 Task: Create a due date automation trigger when advanced on, on the tuesday before a card is due add checklist with an incomplete checklists at 11:00 AM.
Action: Mouse moved to (1089, 339)
Screenshot: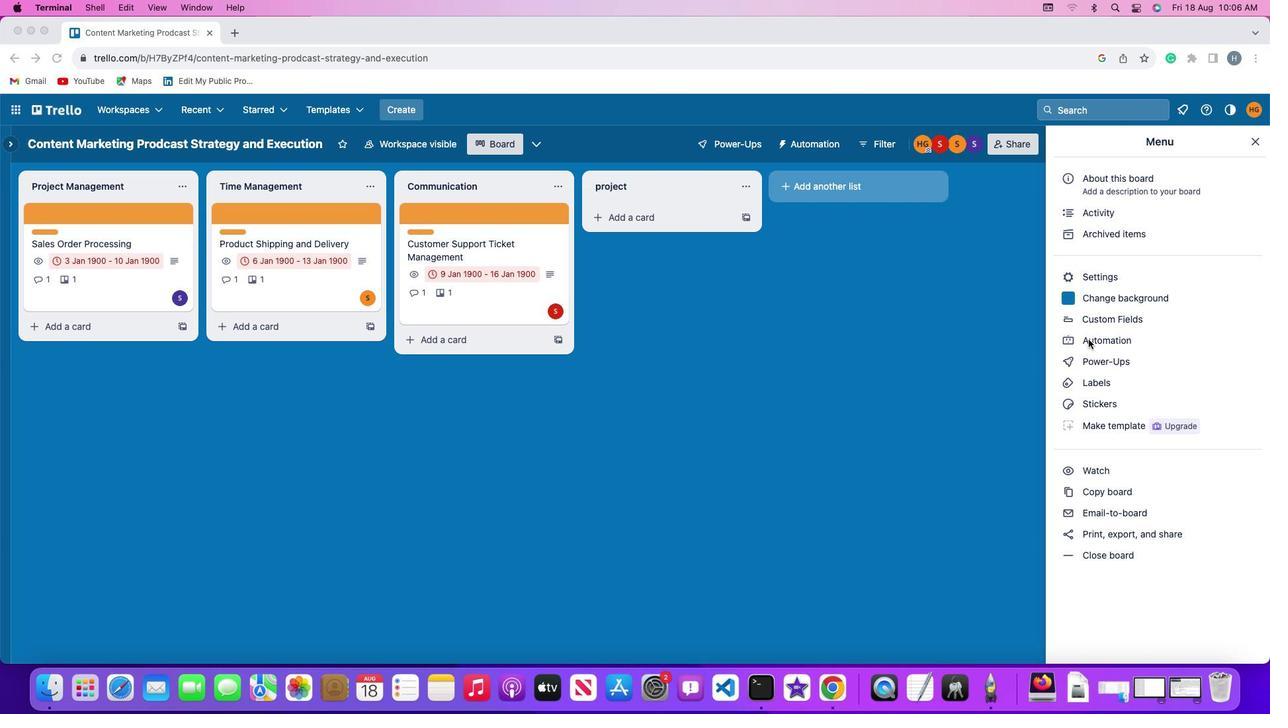 
Action: Mouse pressed left at (1089, 339)
Screenshot: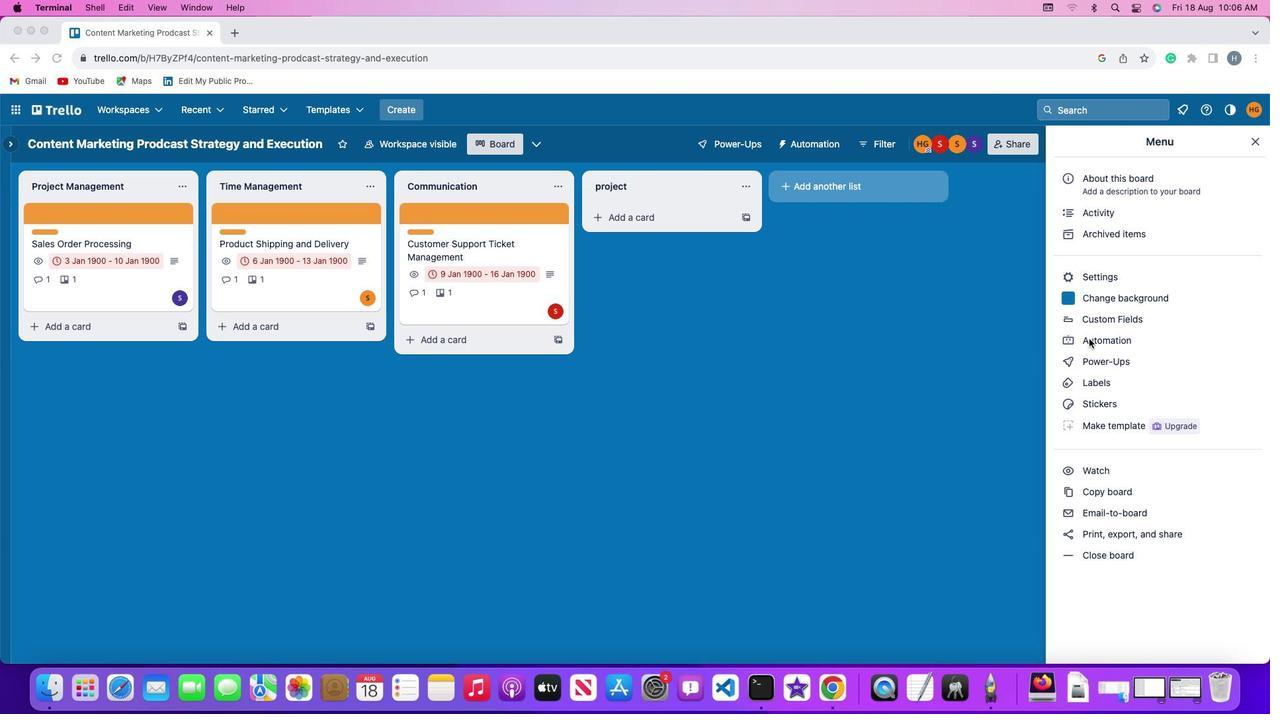 
Action: Mouse pressed left at (1089, 339)
Screenshot: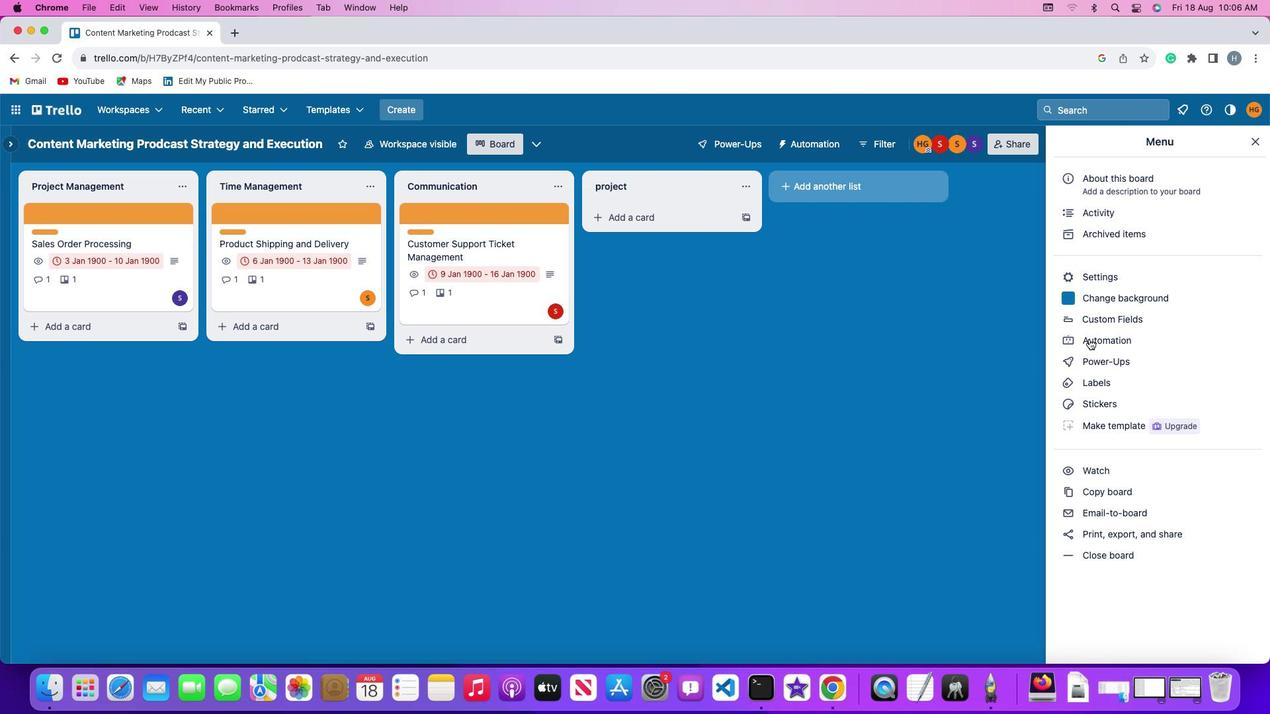 
Action: Mouse moved to (74, 315)
Screenshot: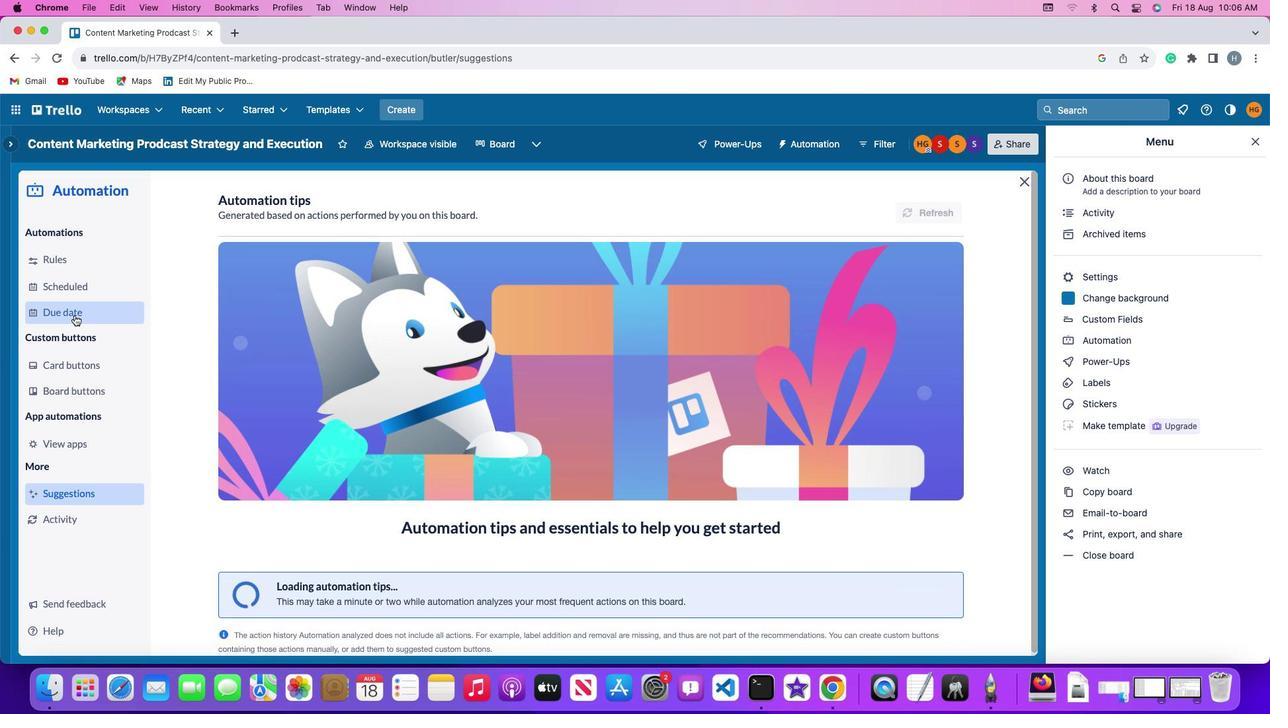 
Action: Mouse pressed left at (74, 315)
Screenshot: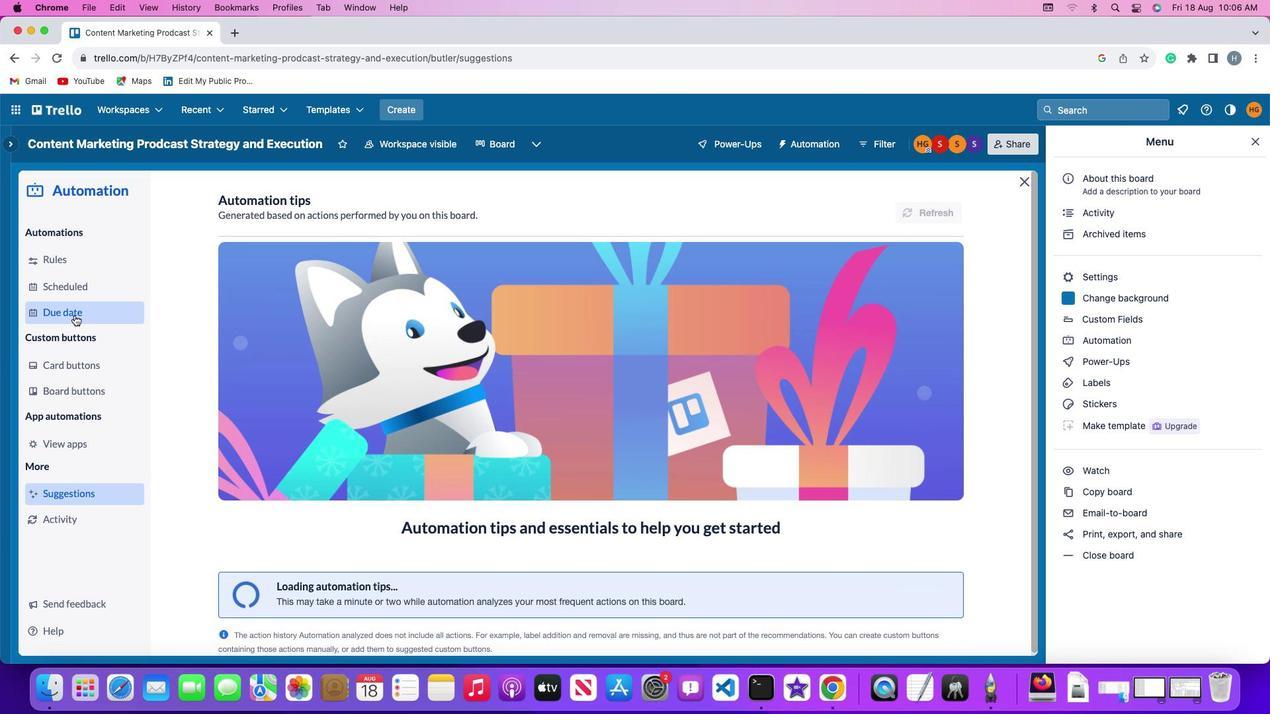
Action: Mouse moved to (882, 201)
Screenshot: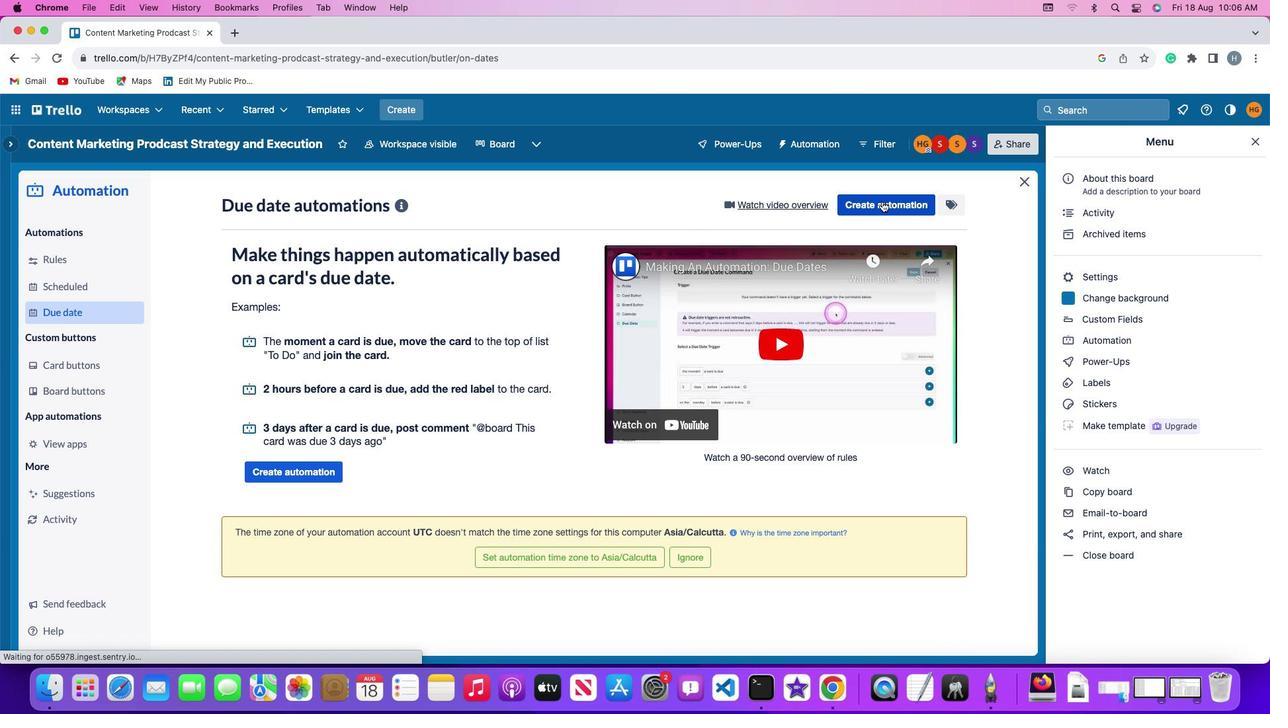
Action: Mouse pressed left at (882, 201)
Screenshot: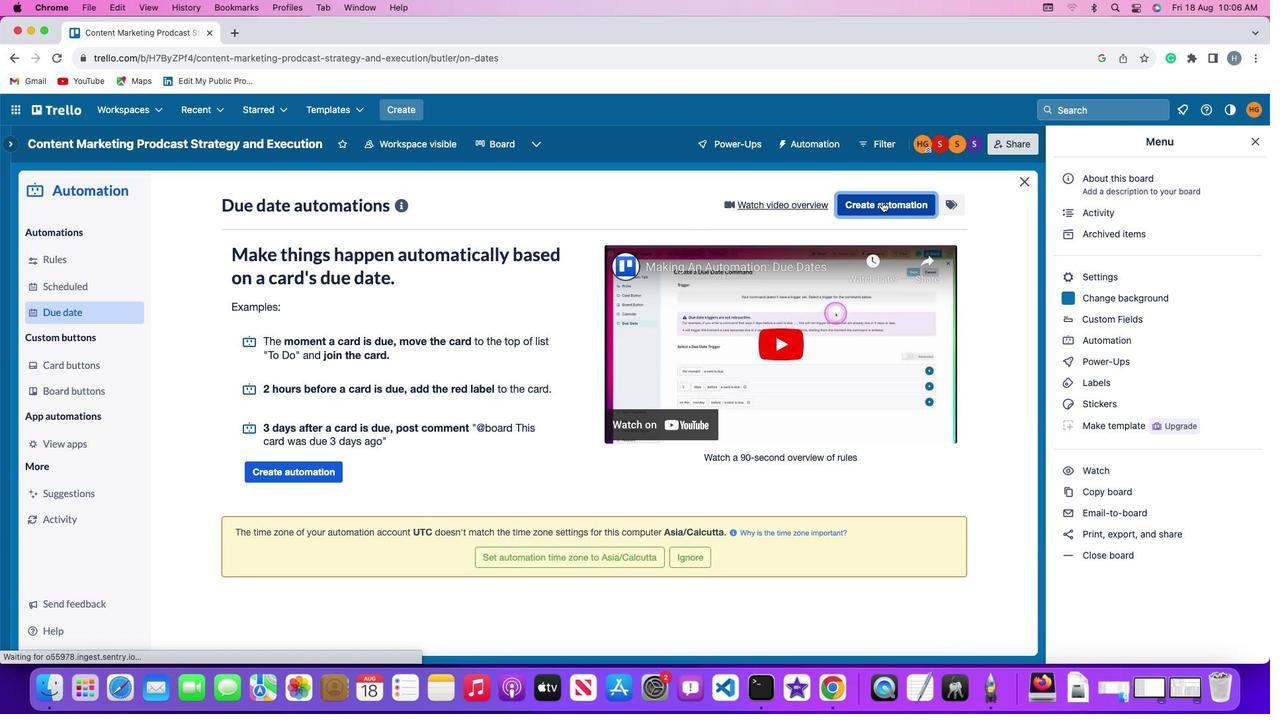 
Action: Mouse moved to (287, 331)
Screenshot: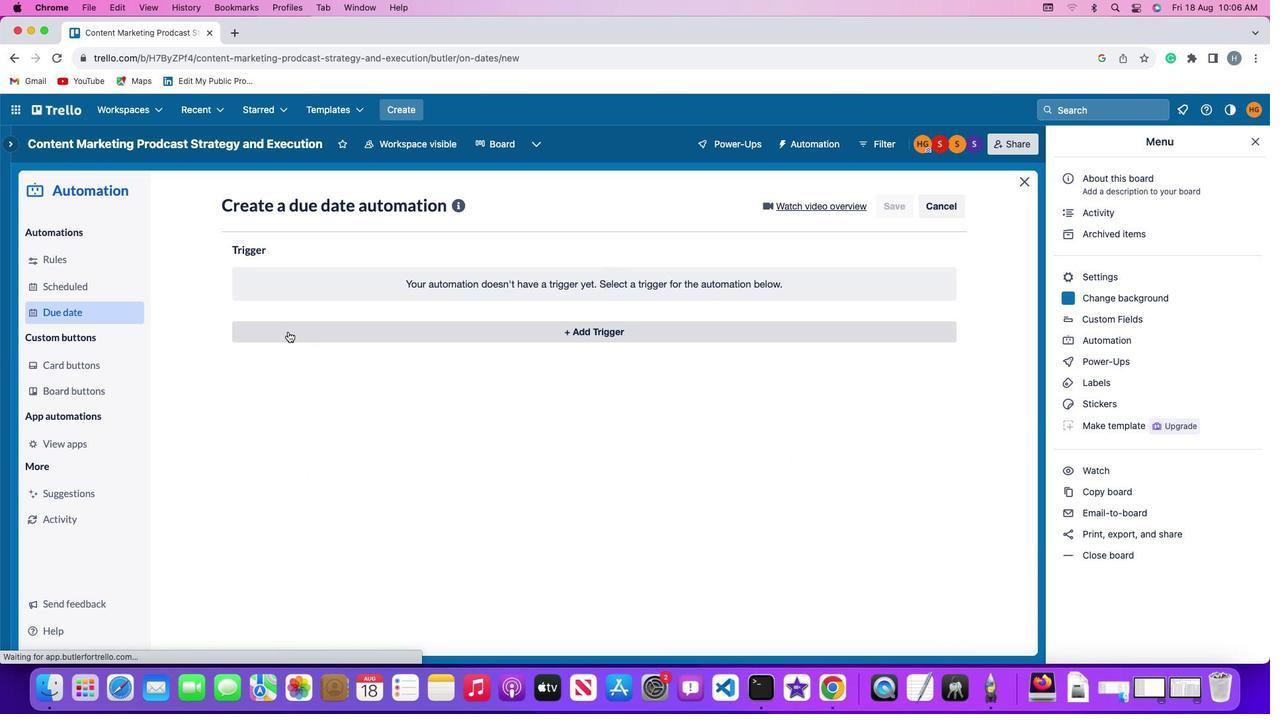 
Action: Mouse pressed left at (287, 331)
Screenshot: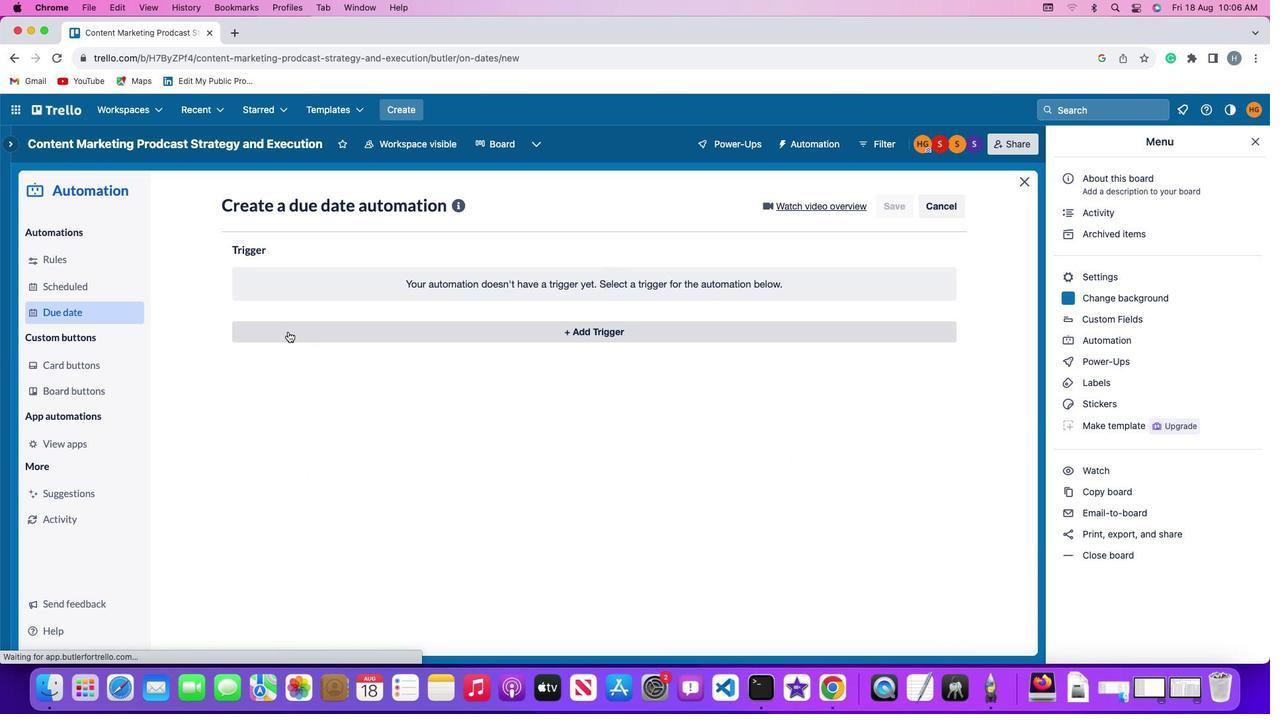 
Action: Mouse moved to (282, 569)
Screenshot: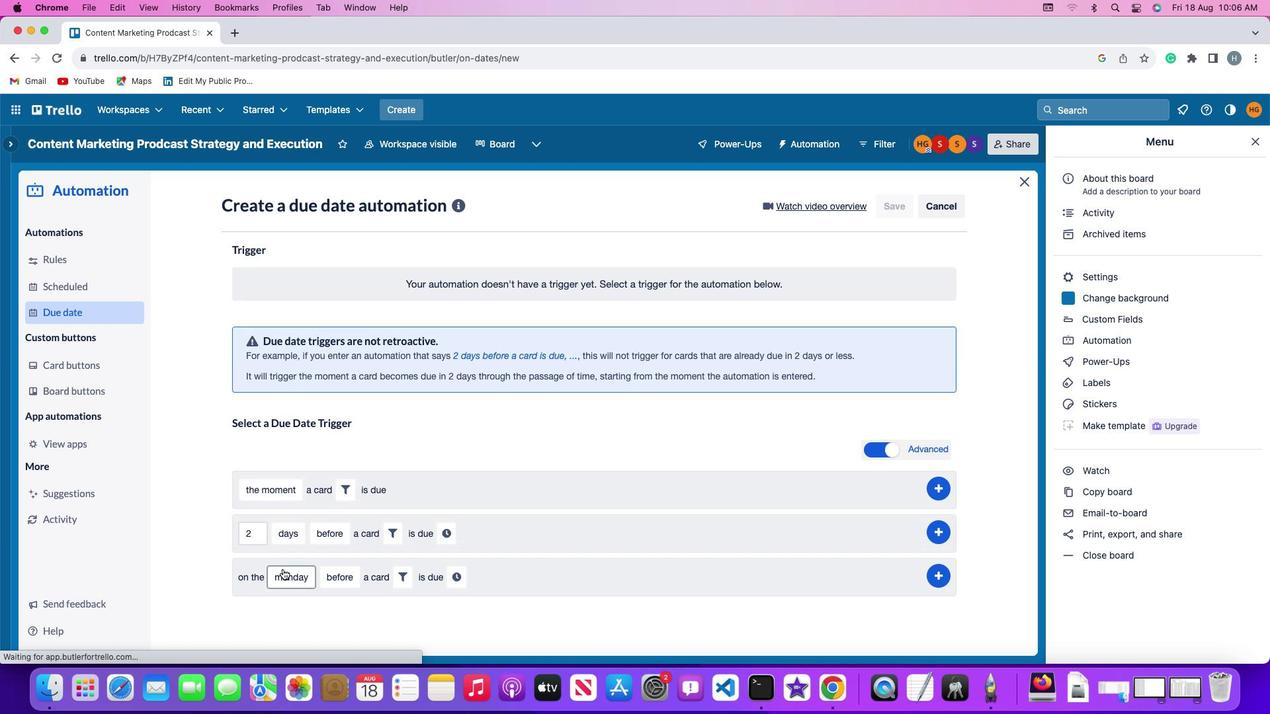 
Action: Mouse pressed left at (282, 569)
Screenshot: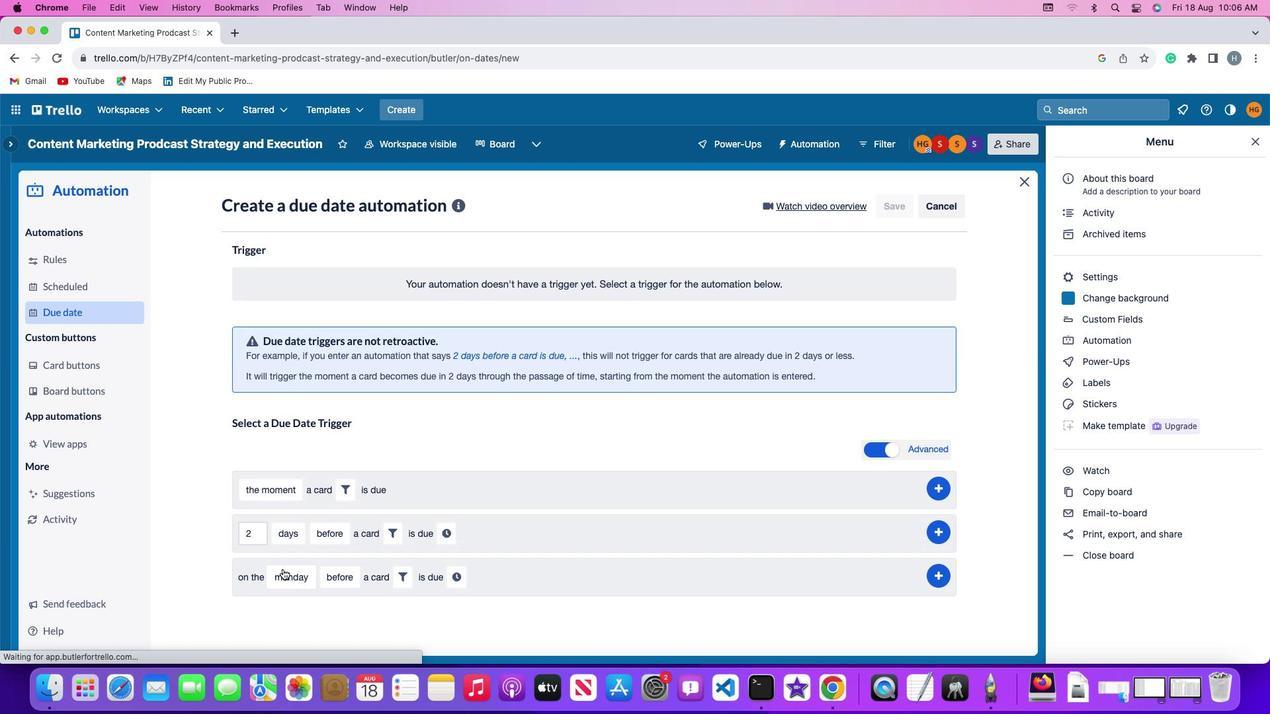 
Action: Mouse moved to (307, 416)
Screenshot: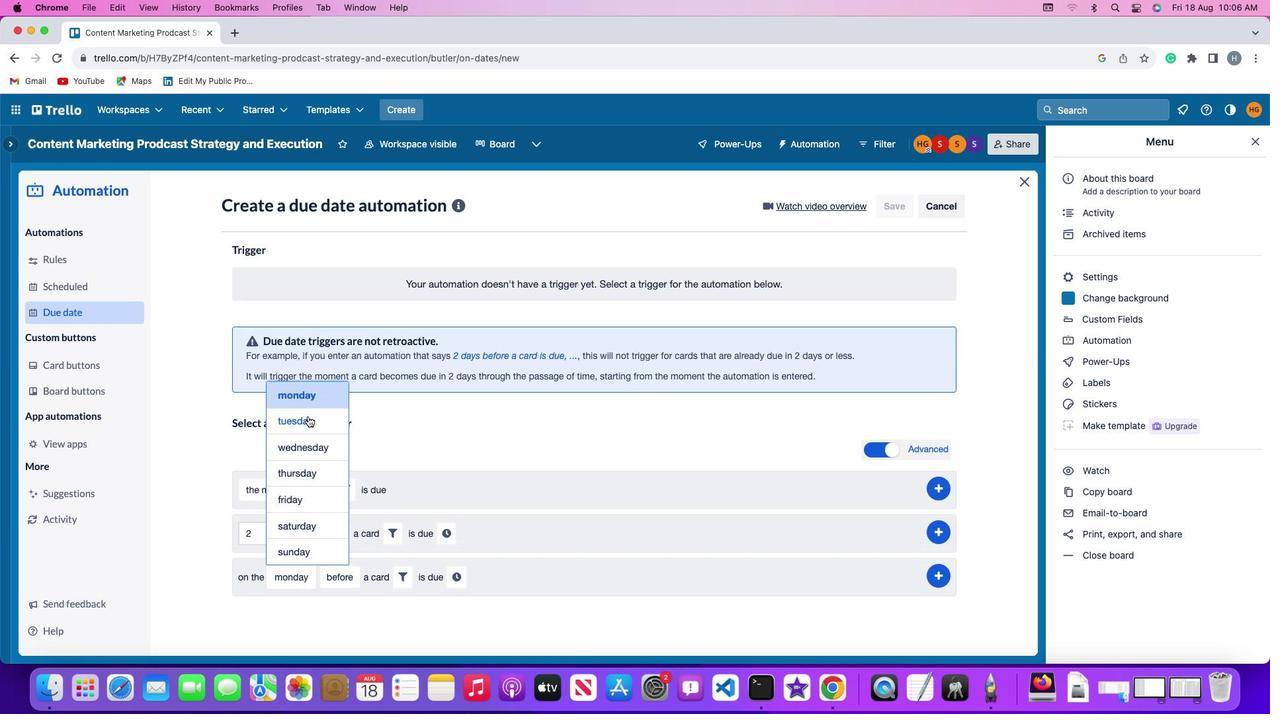 
Action: Mouse pressed left at (307, 416)
Screenshot: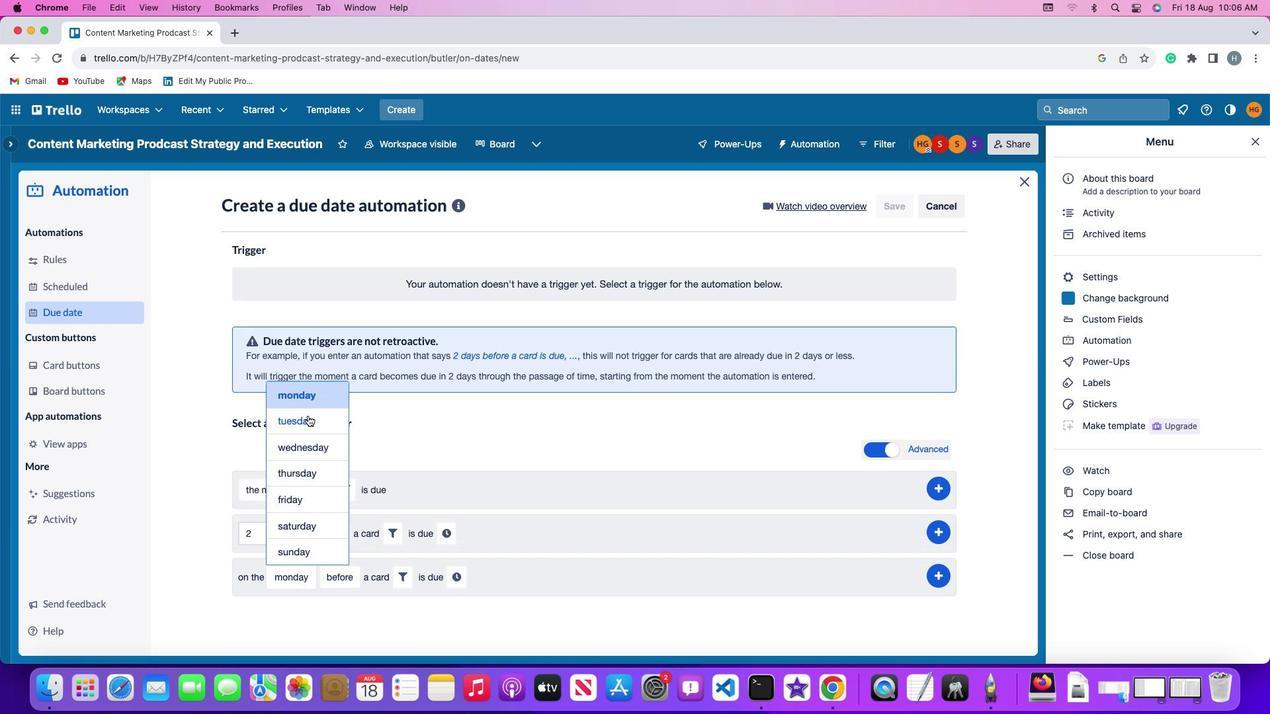 
Action: Mouse moved to (333, 579)
Screenshot: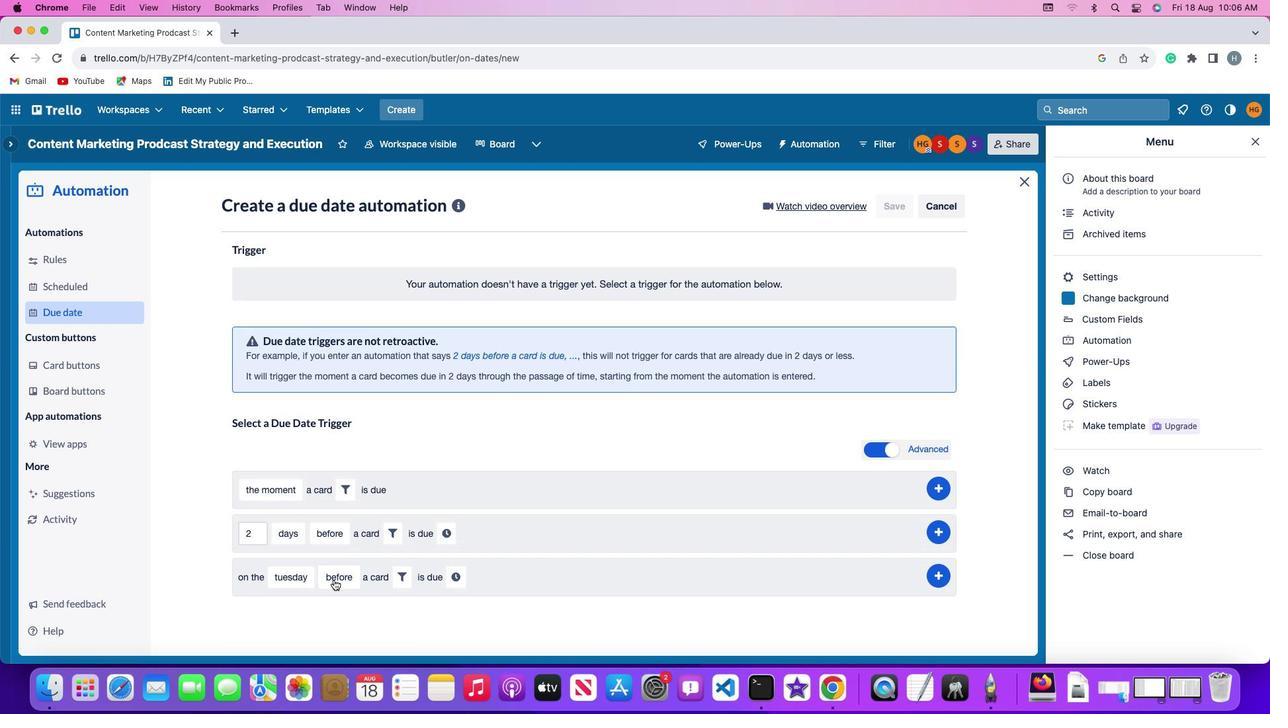 
Action: Mouse pressed left at (333, 579)
Screenshot: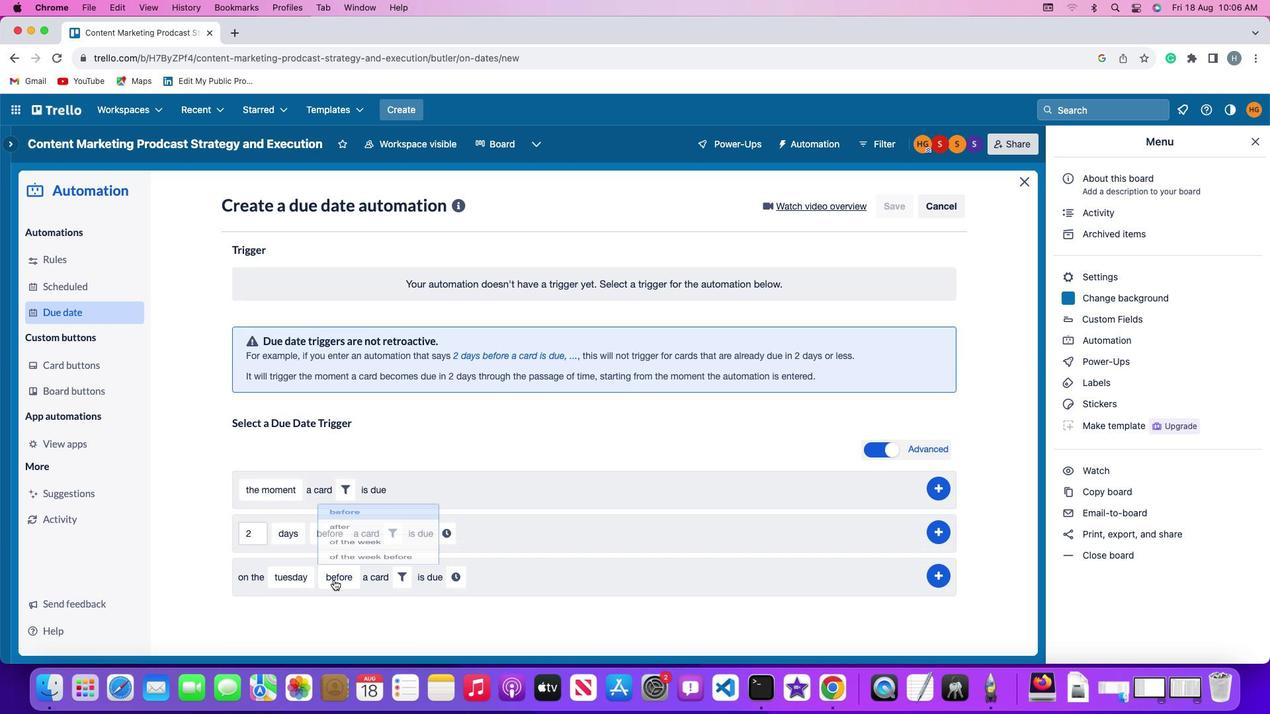 
Action: Mouse moved to (360, 473)
Screenshot: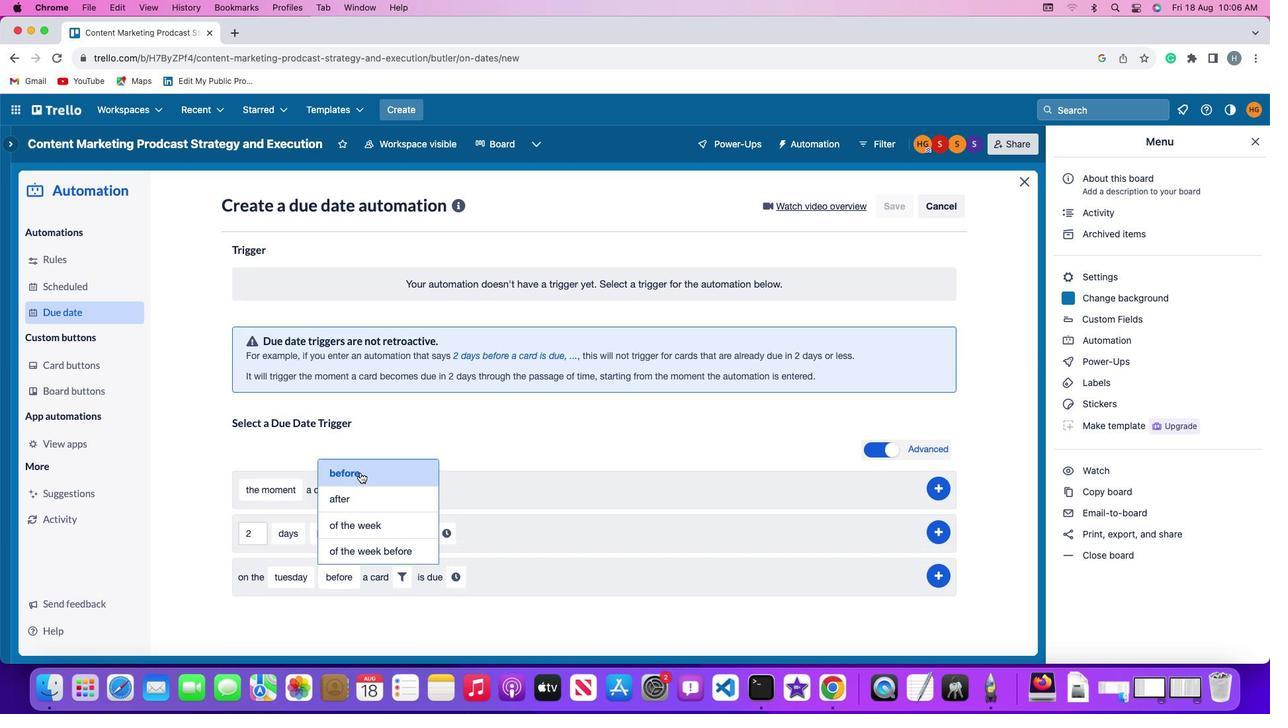 
Action: Mouse pressed left at (360, 473)
Screenshot: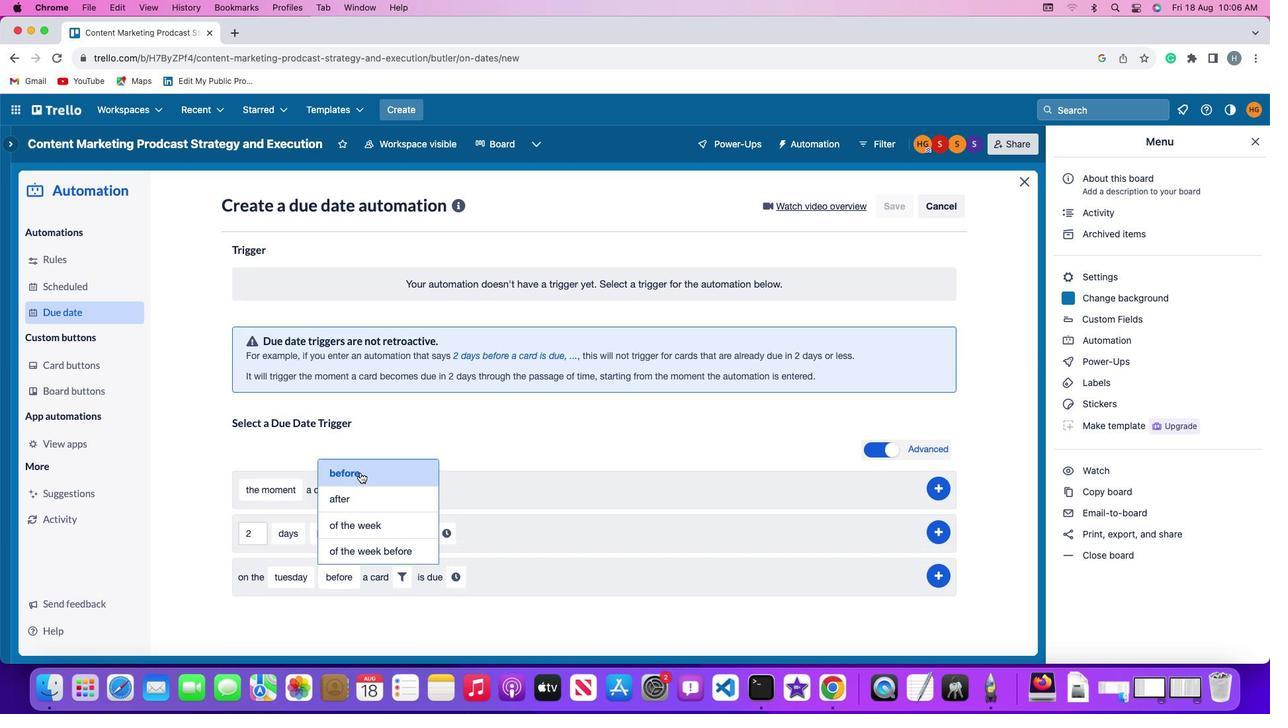 
Action: Mouse moved to (401, 571)
Screenshot: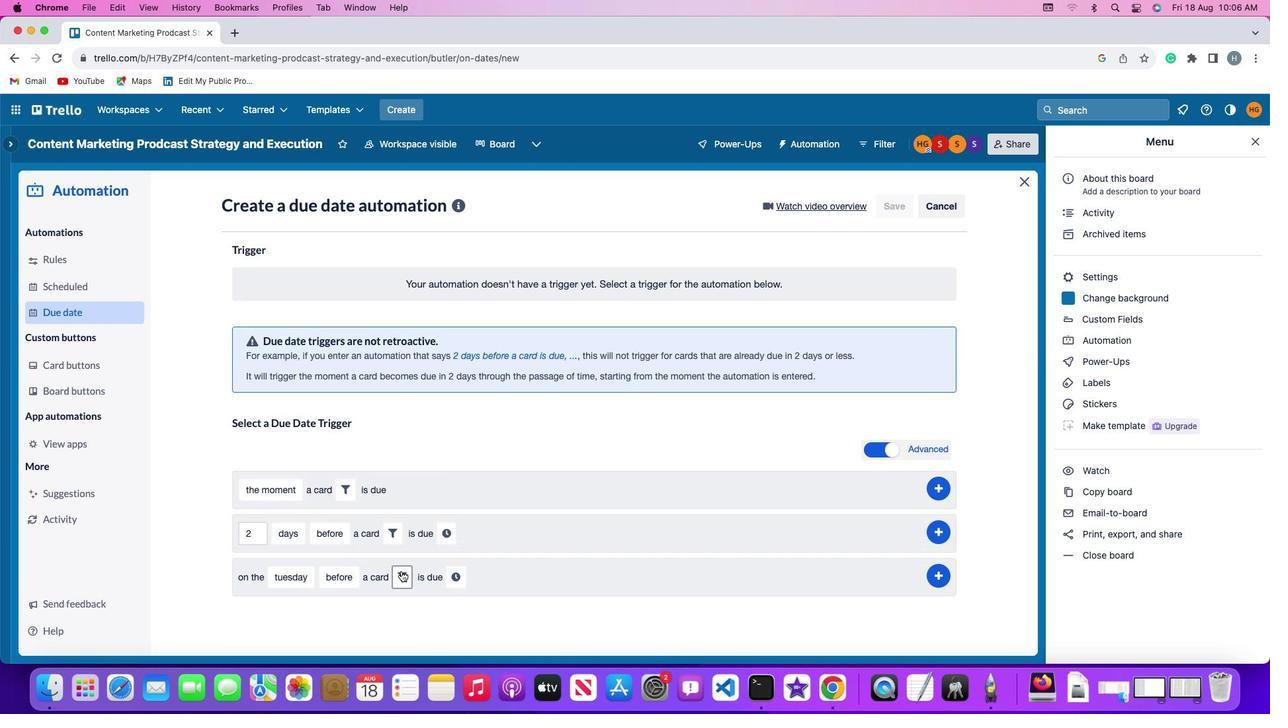 
Action: Mouse pressed left at (401, 571)
Screenshot: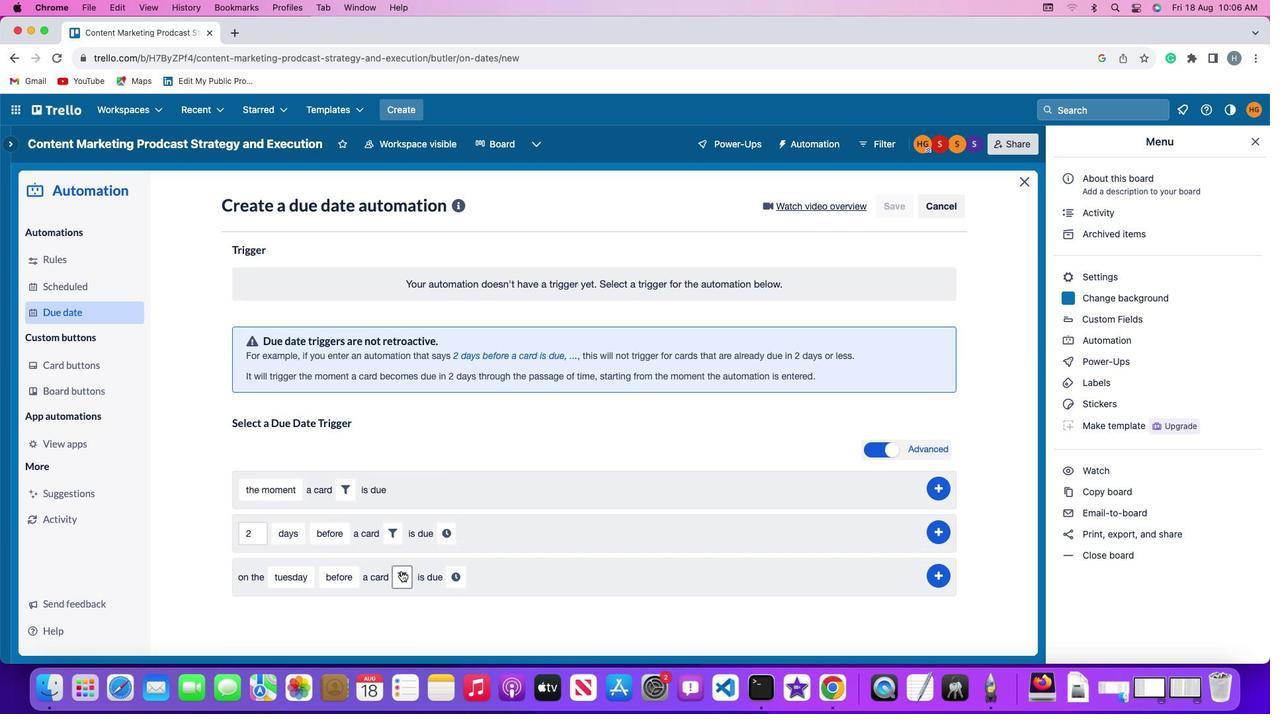 
Action: Mouse moved to (501, 614)
Screenshot: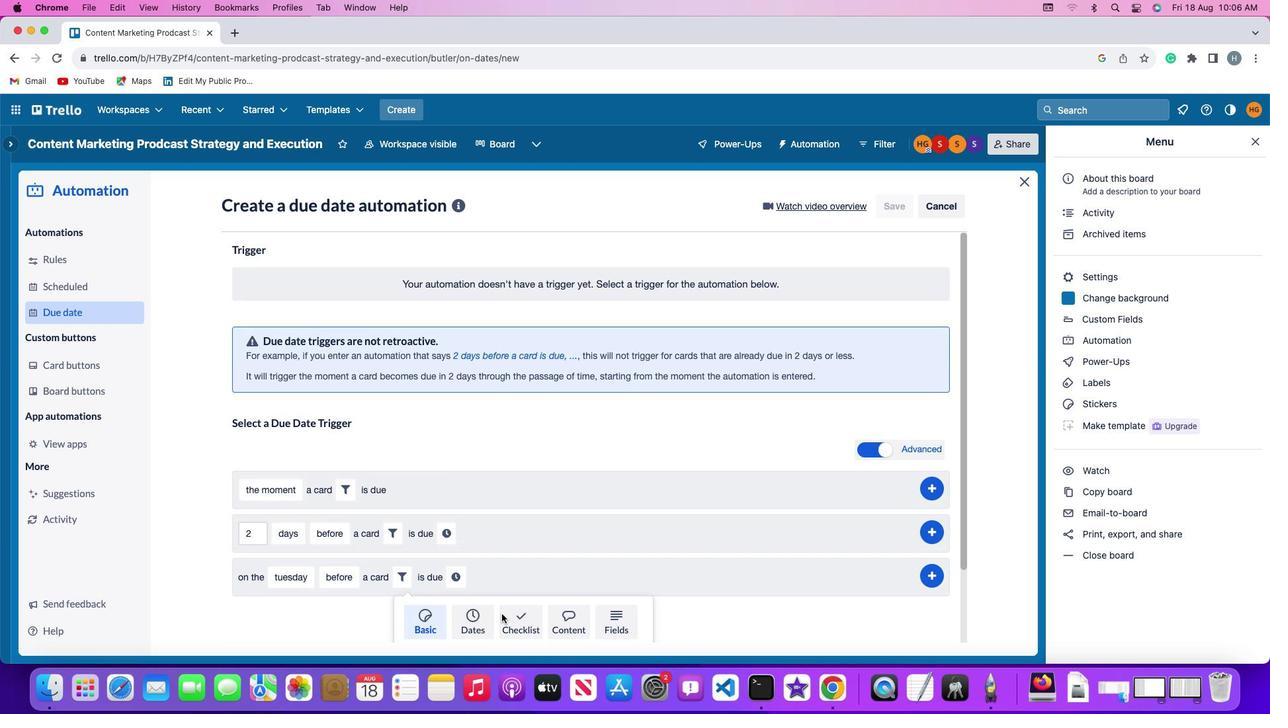 
Action: Mouse pressed left at (501, 614)
Screenshot: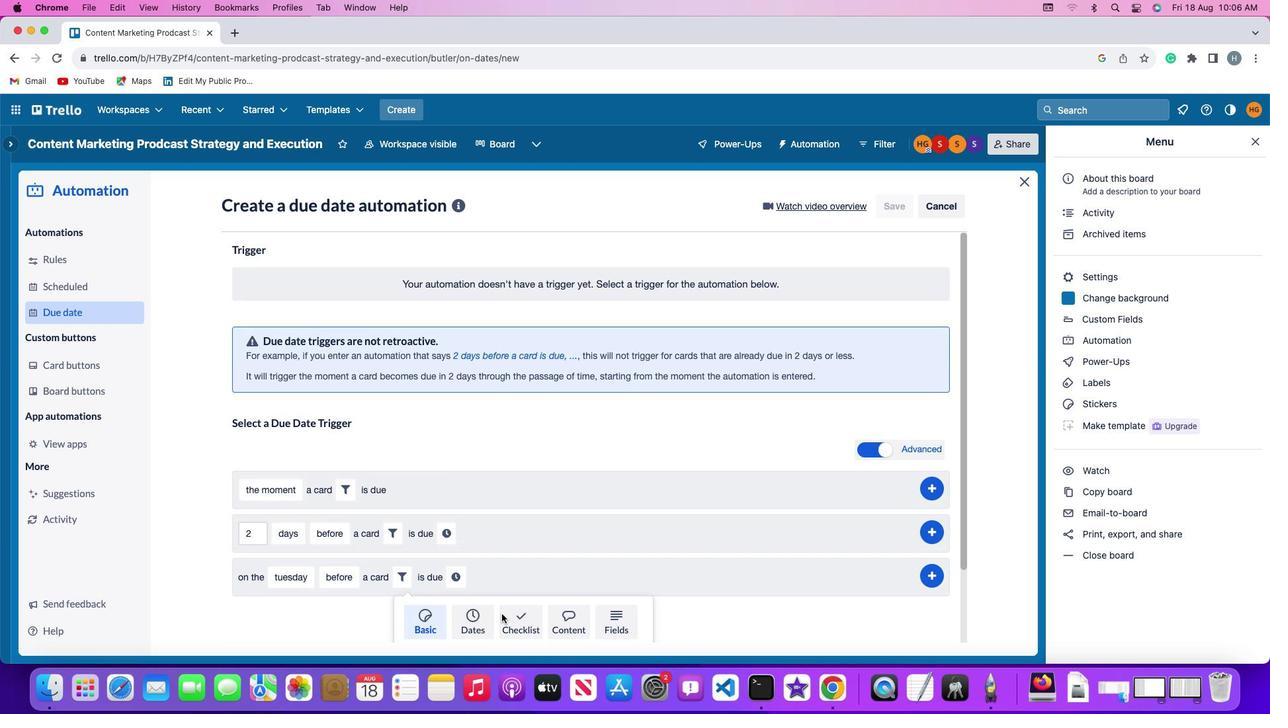 
Action: Mouse moved to (361, 606)
Screenshot: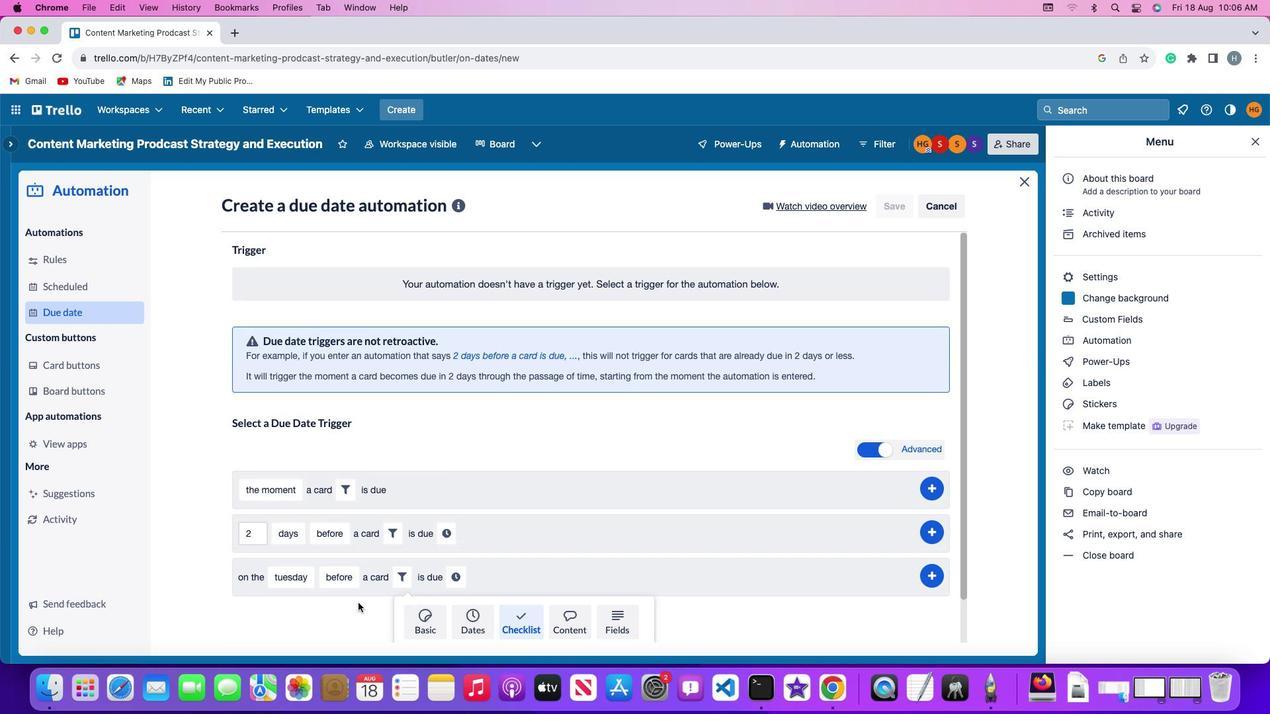 
Action: Mouse scrolled (361, 606) with delta (0, 0)
Screenshot: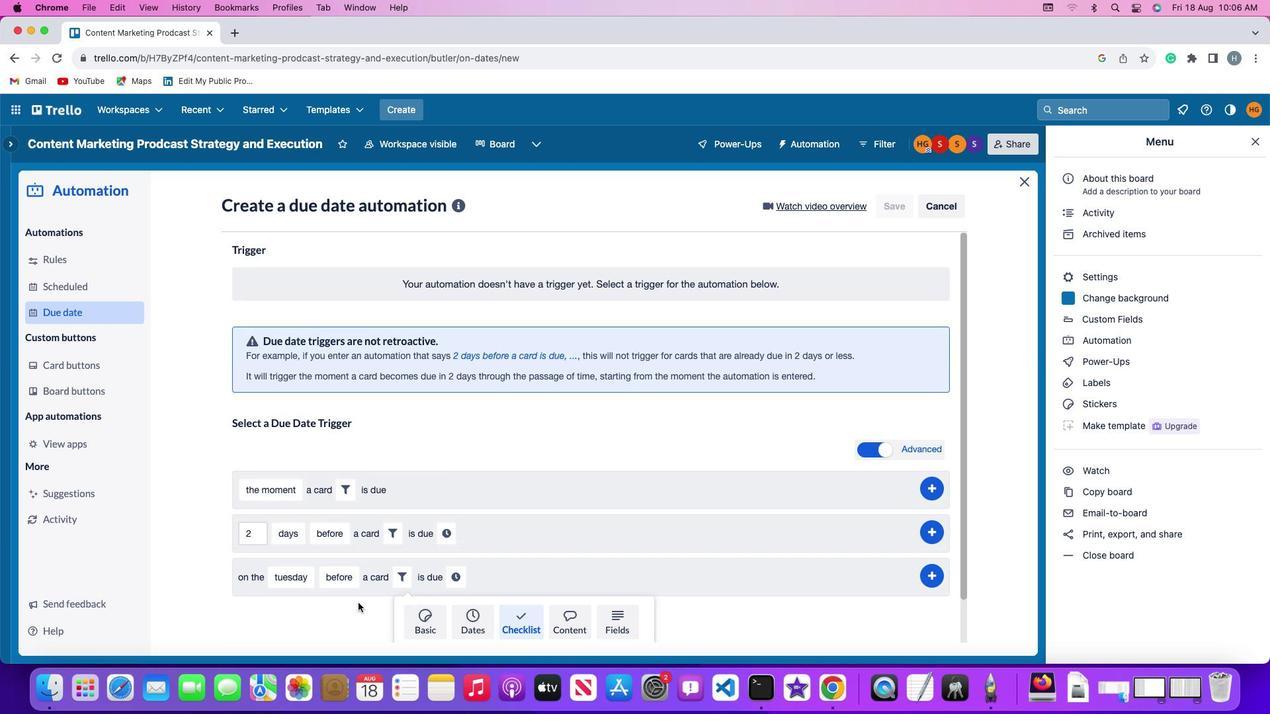 
Action: Mouse moved to (360, 605)
Screenshot: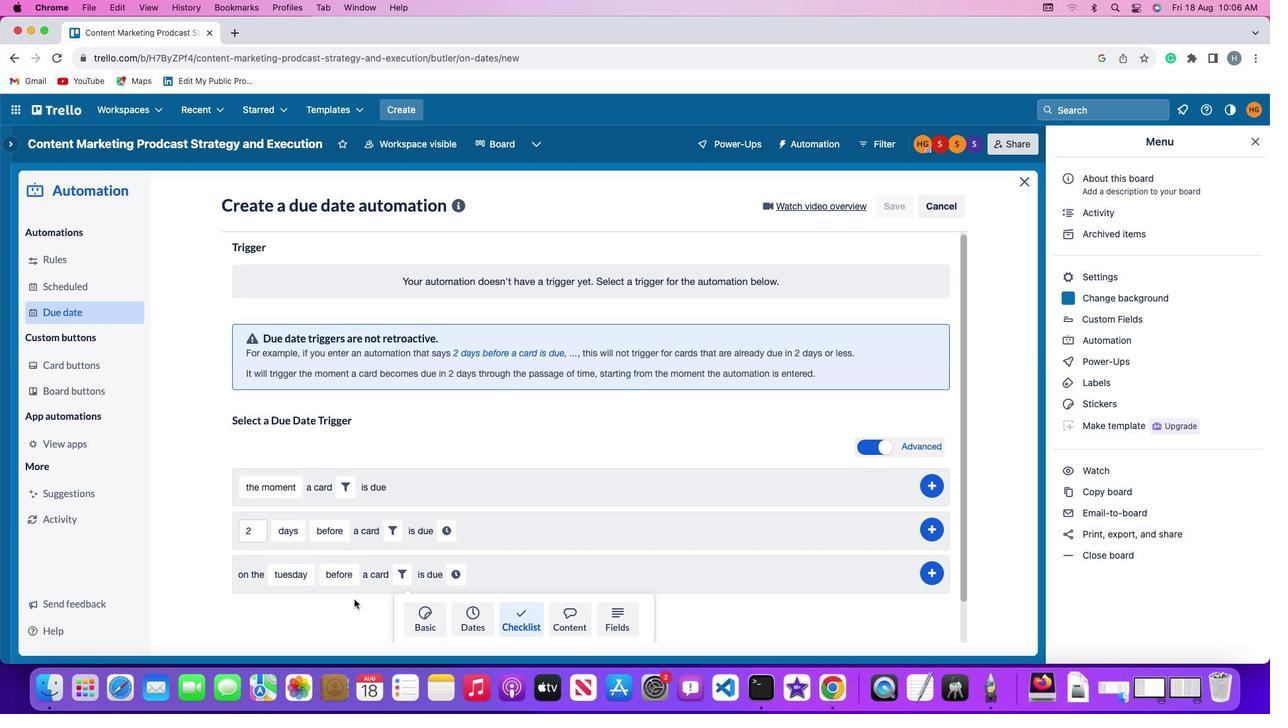 
Action: Mouse scrolled (360, 605) with delta (0, 0)
Screenshot: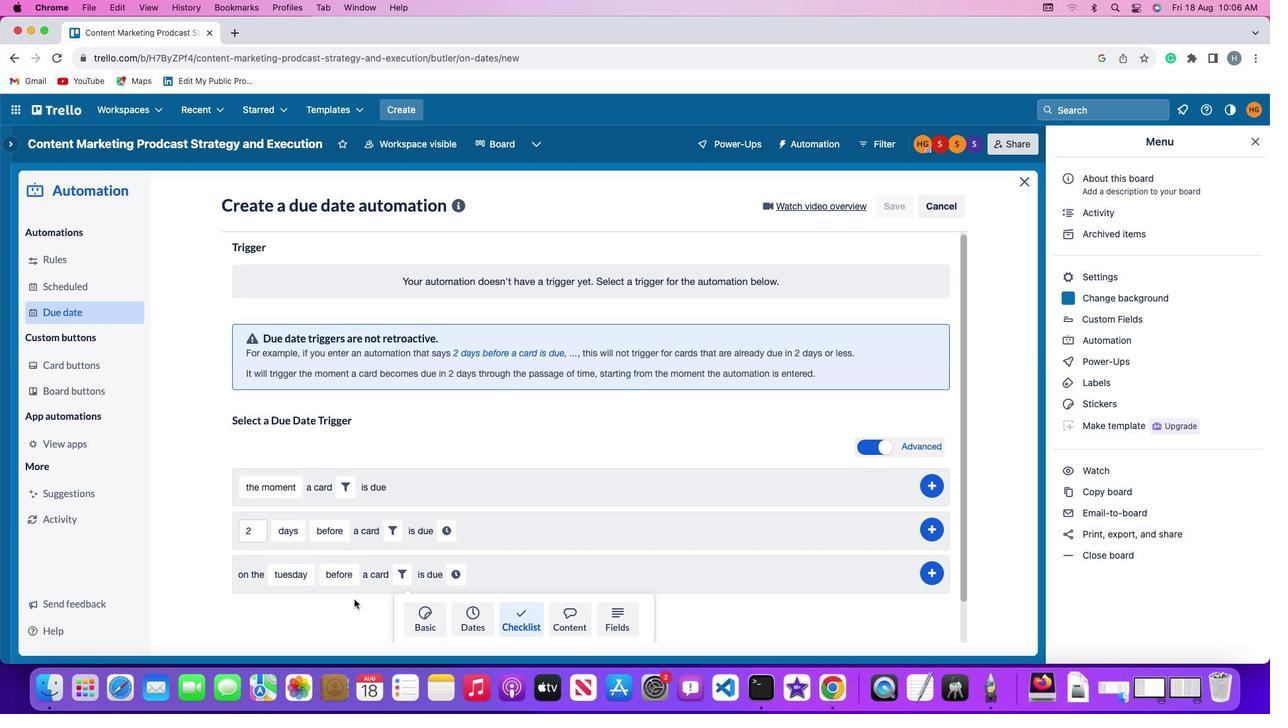 
Action: Mouse moved to (360, 604)
Screenshot: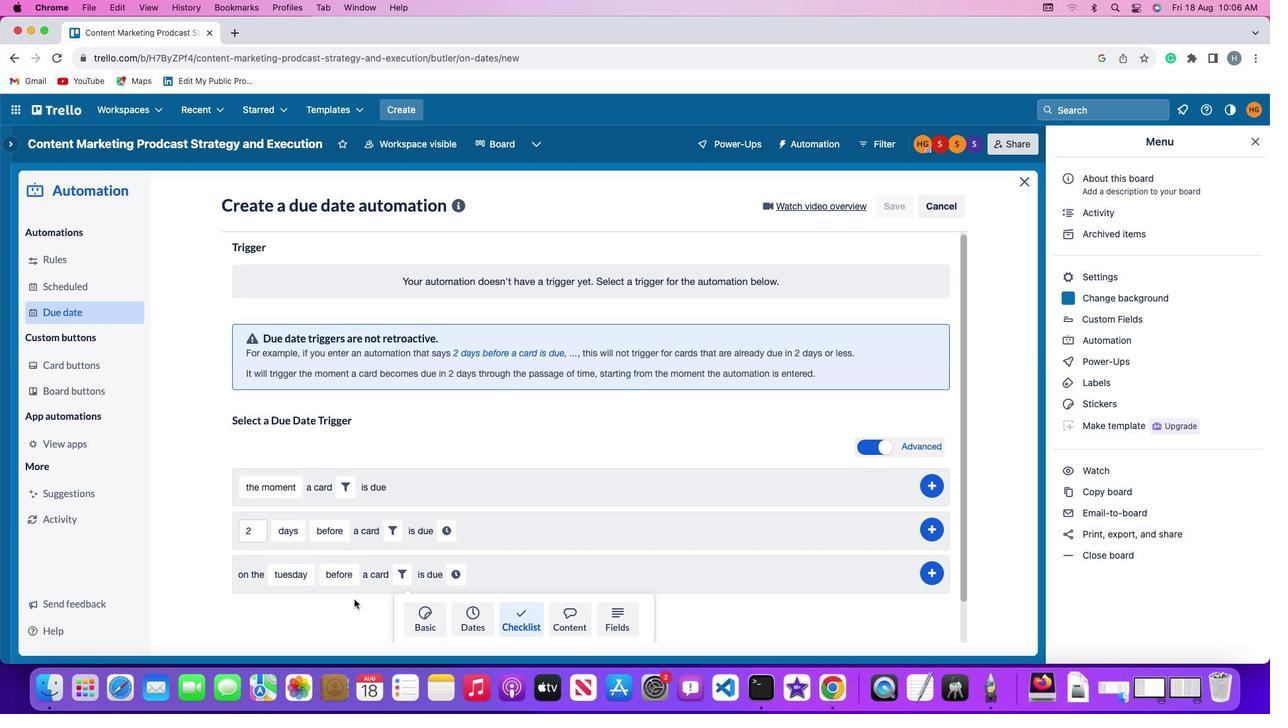
Action: Mouse scrolled (360, 604) with delta (0, -1)
Screenshot: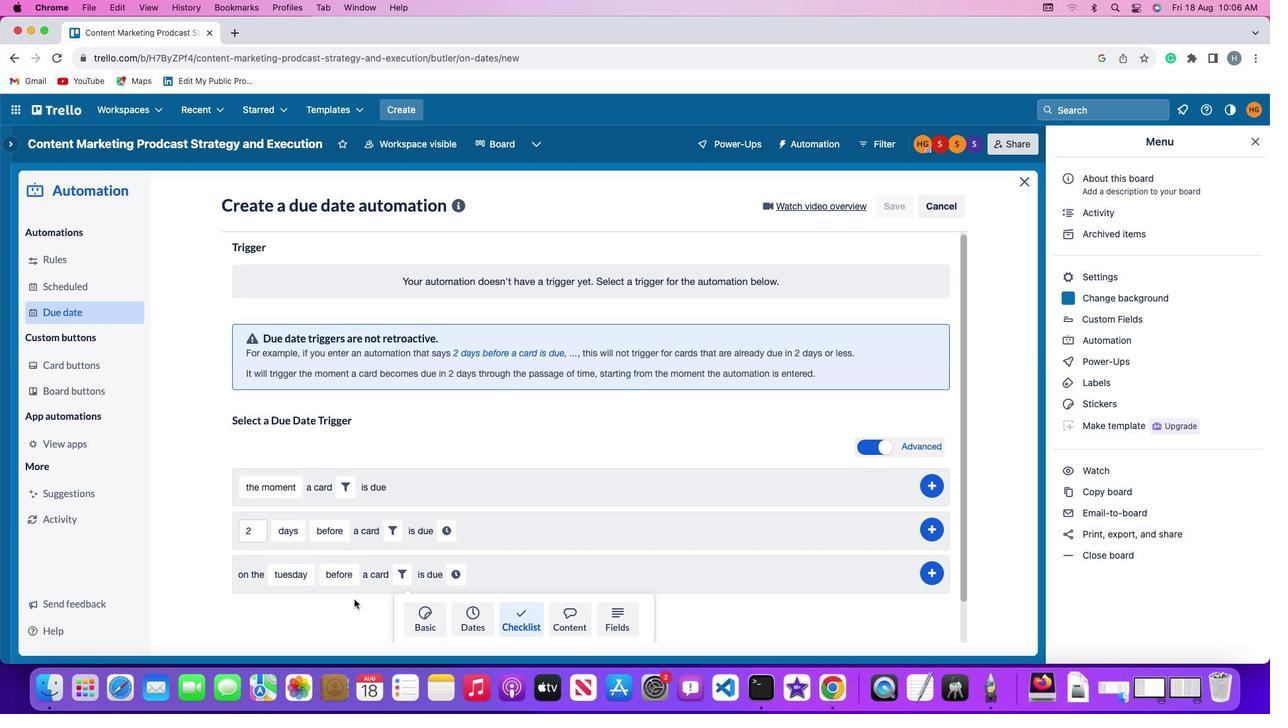 
Action: Mouse moved to (357, 602)
Screenshot: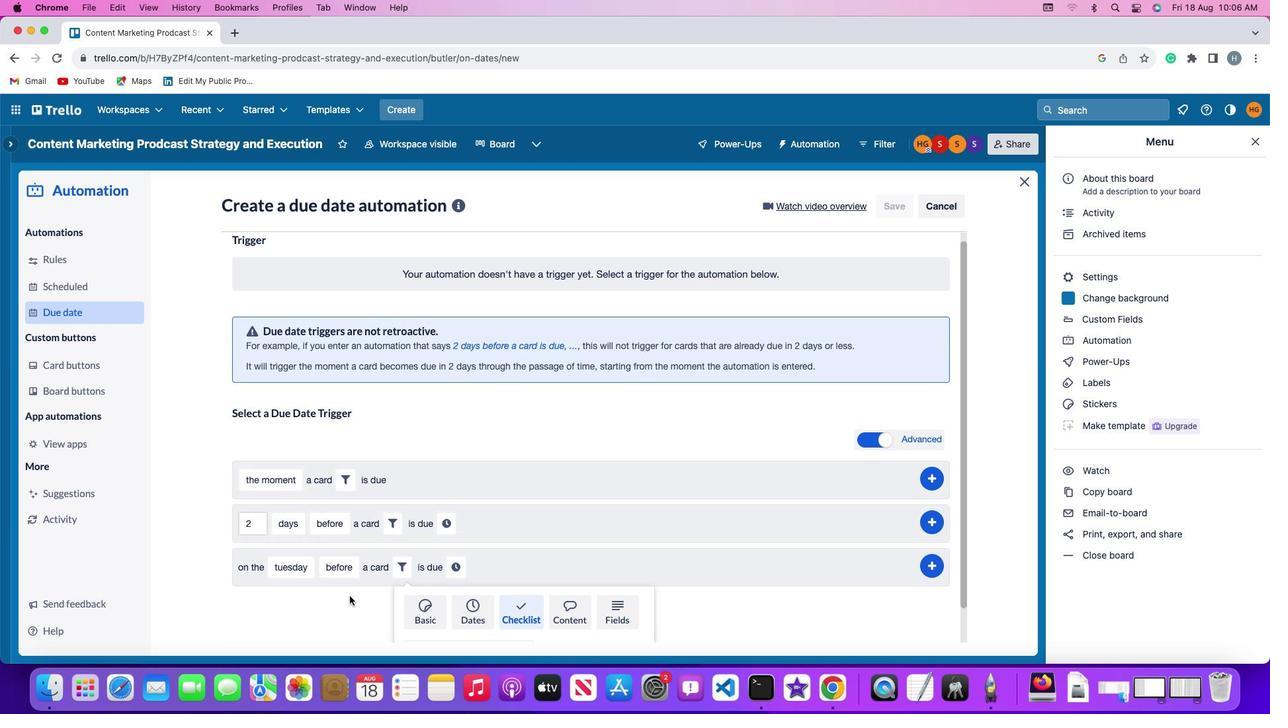 
Action: Mouse scrolled (357, 602) with delta (0, -3)
Screenshot: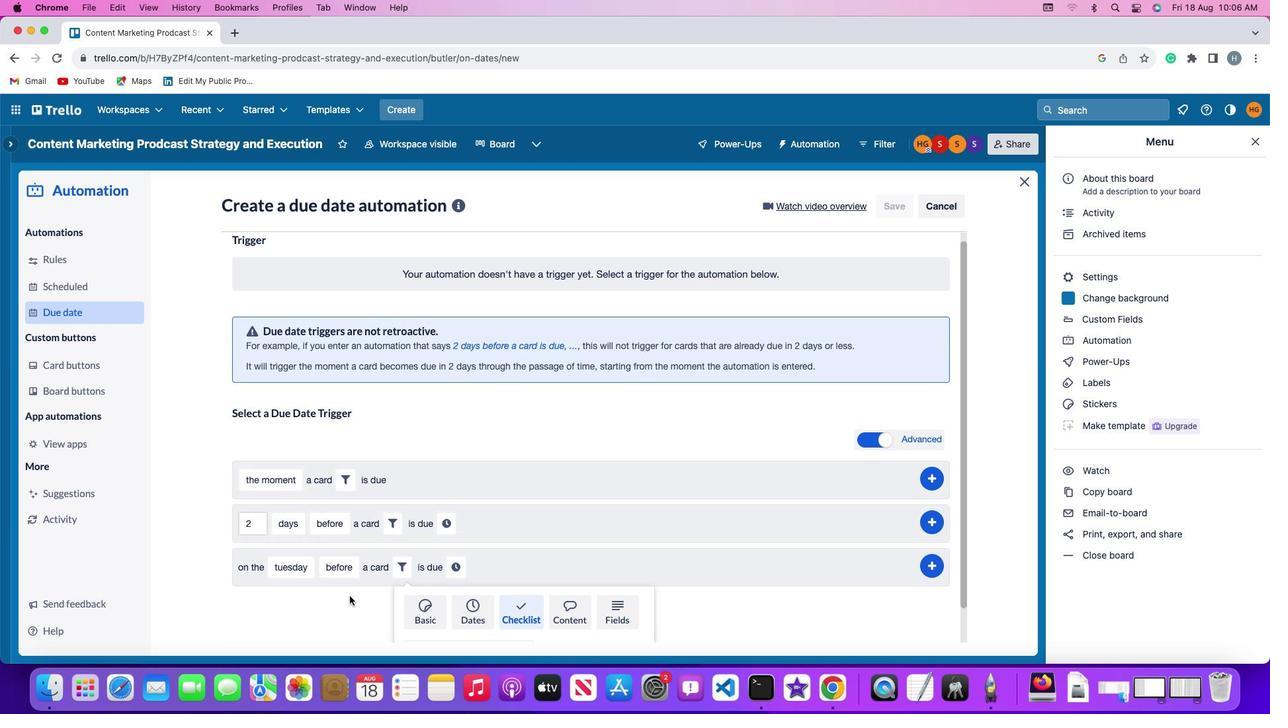 
Action: Mouse moved to (353, 598)
Screenshot: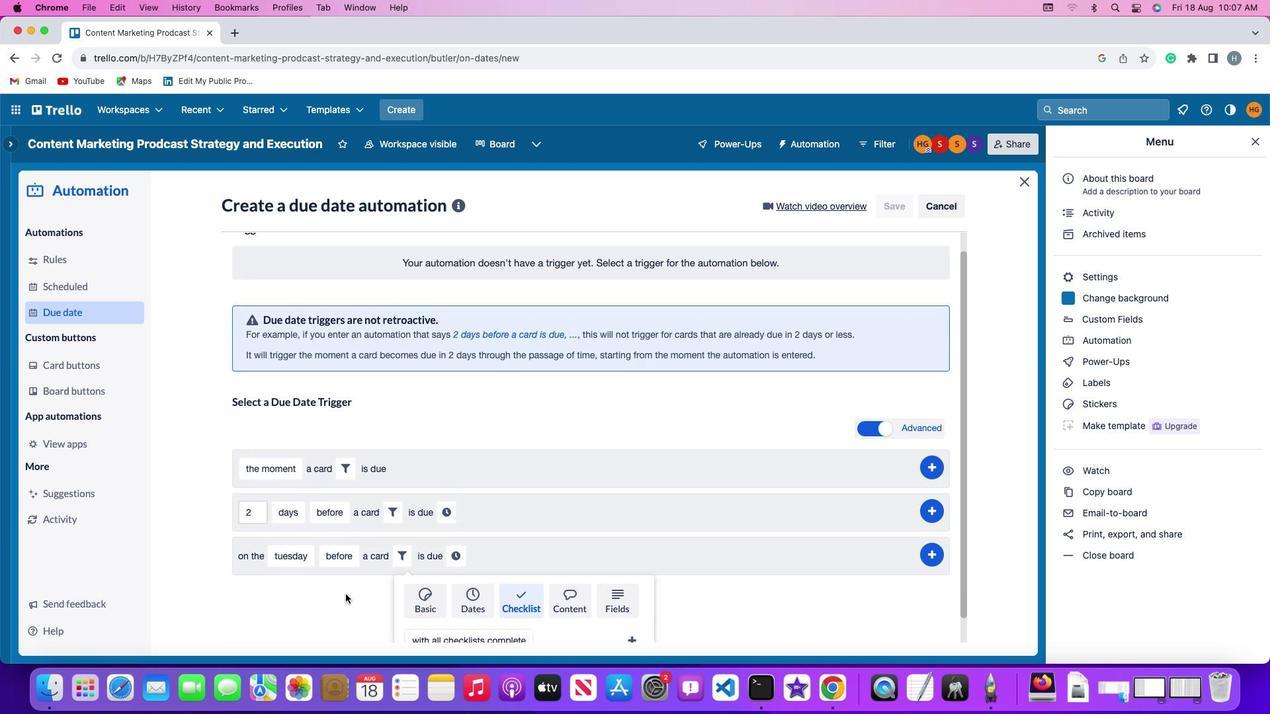 
Action: Mouse scrolled (353, 598) with delta (0, -3)
Screenshot: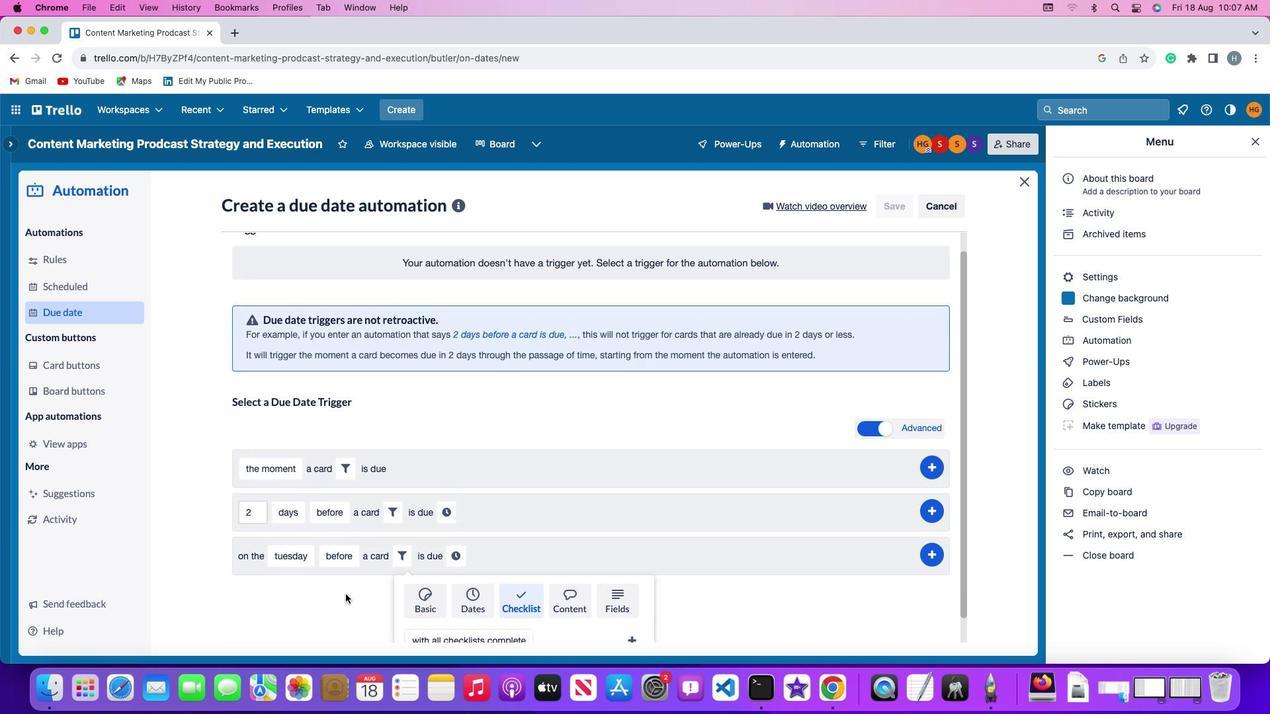 
Action: Mouse moved to (435, 612)
Screenshot: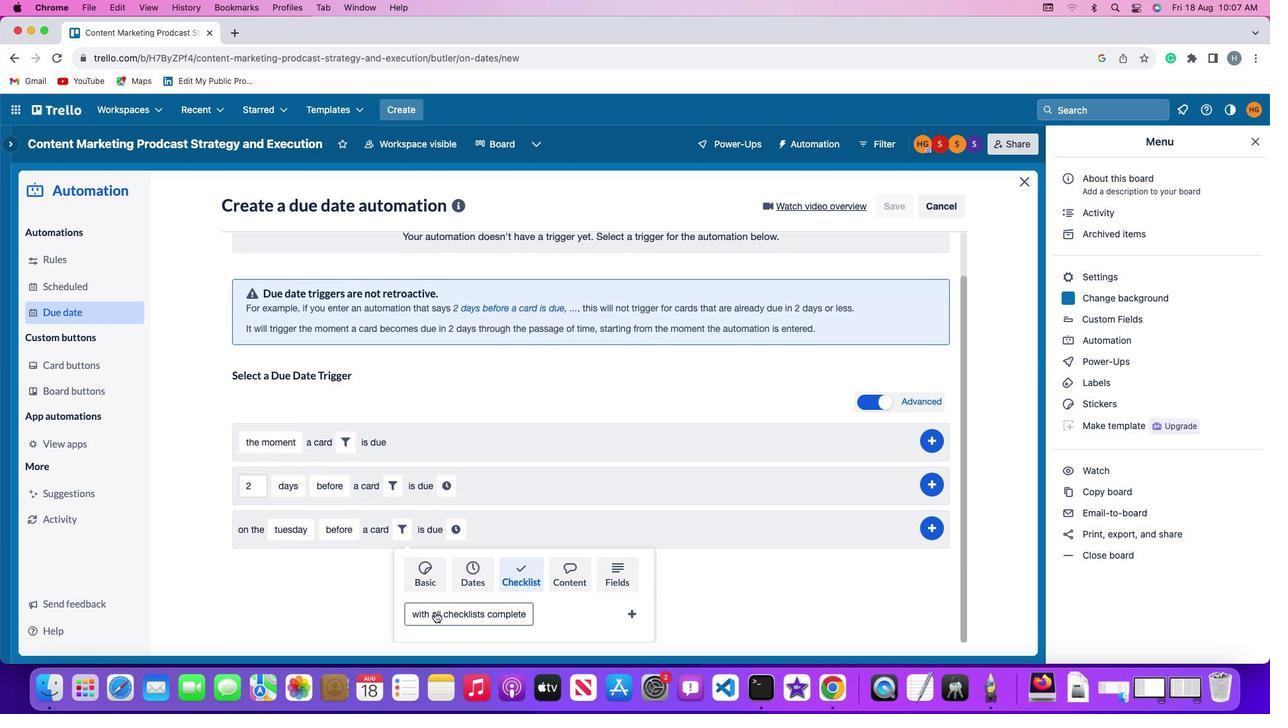 
Action: Mouse pressed left at (435, 612)
Screenshot: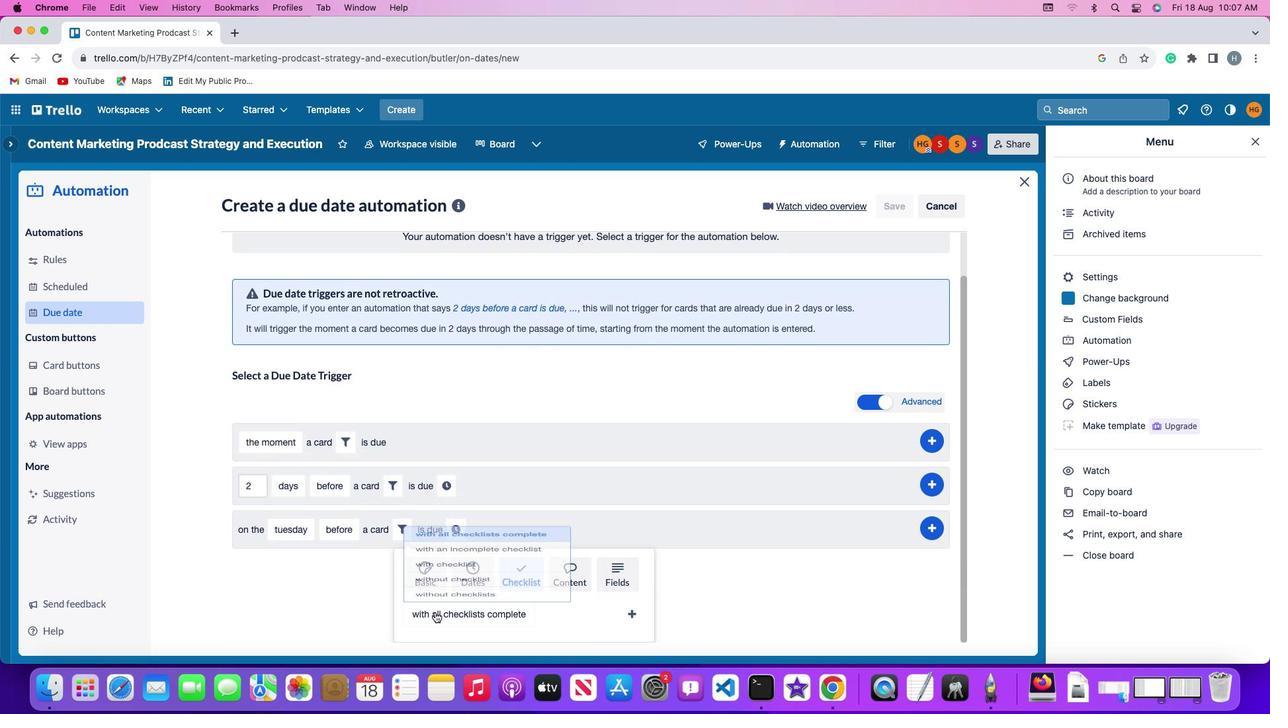 
Action: Mouse moved to (459, 501)
Screenshot: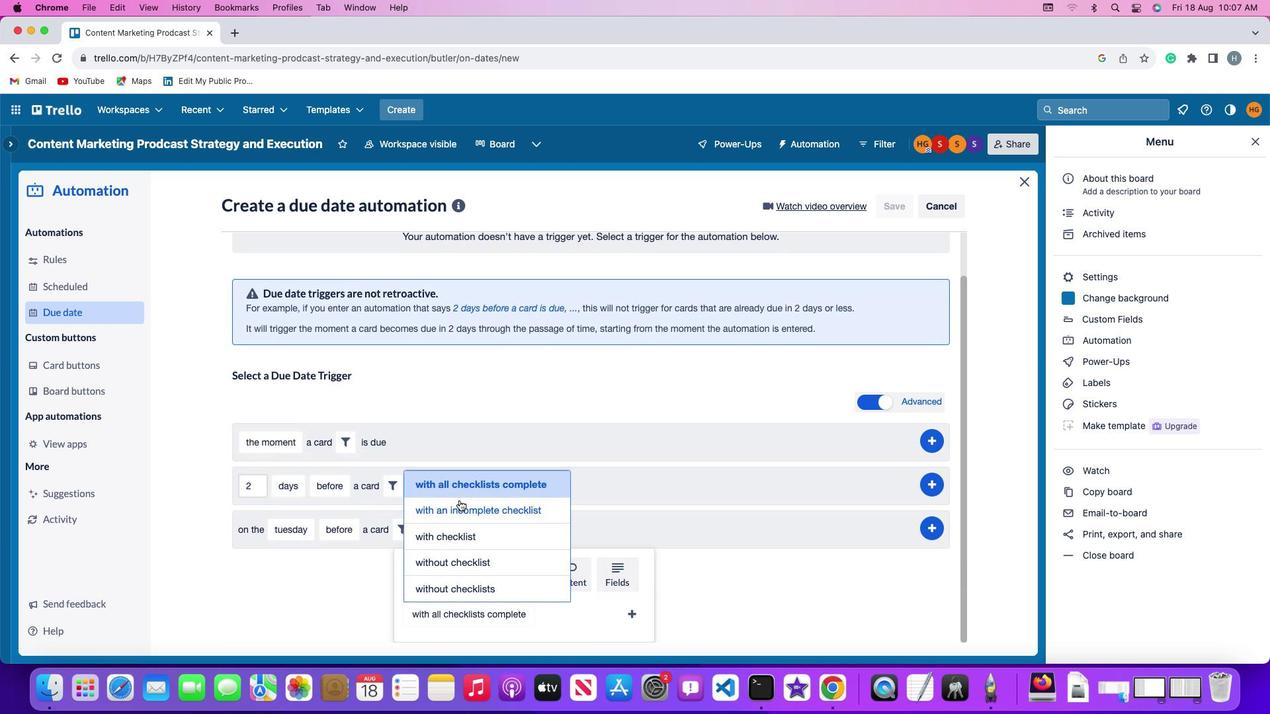 
Action: Mouse pressed left at (459, 501)
Screenshot: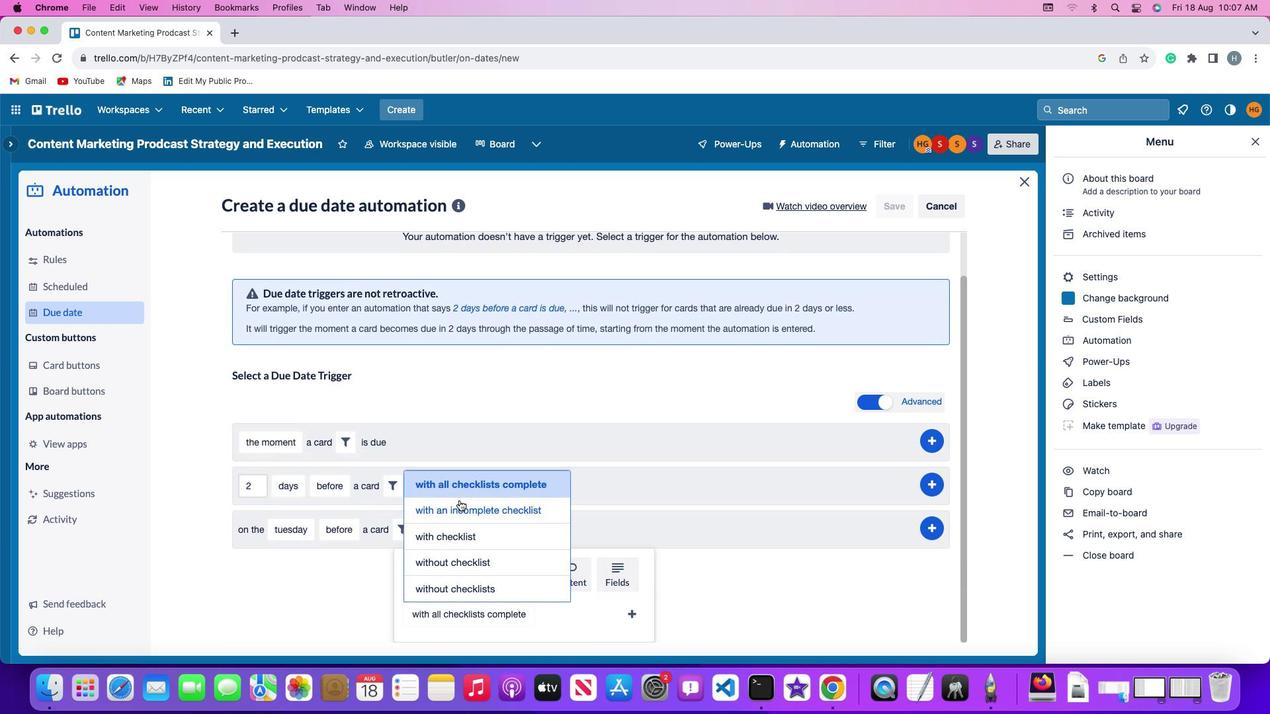 
Action: Mouse moved to (636, 614)
Screenshot: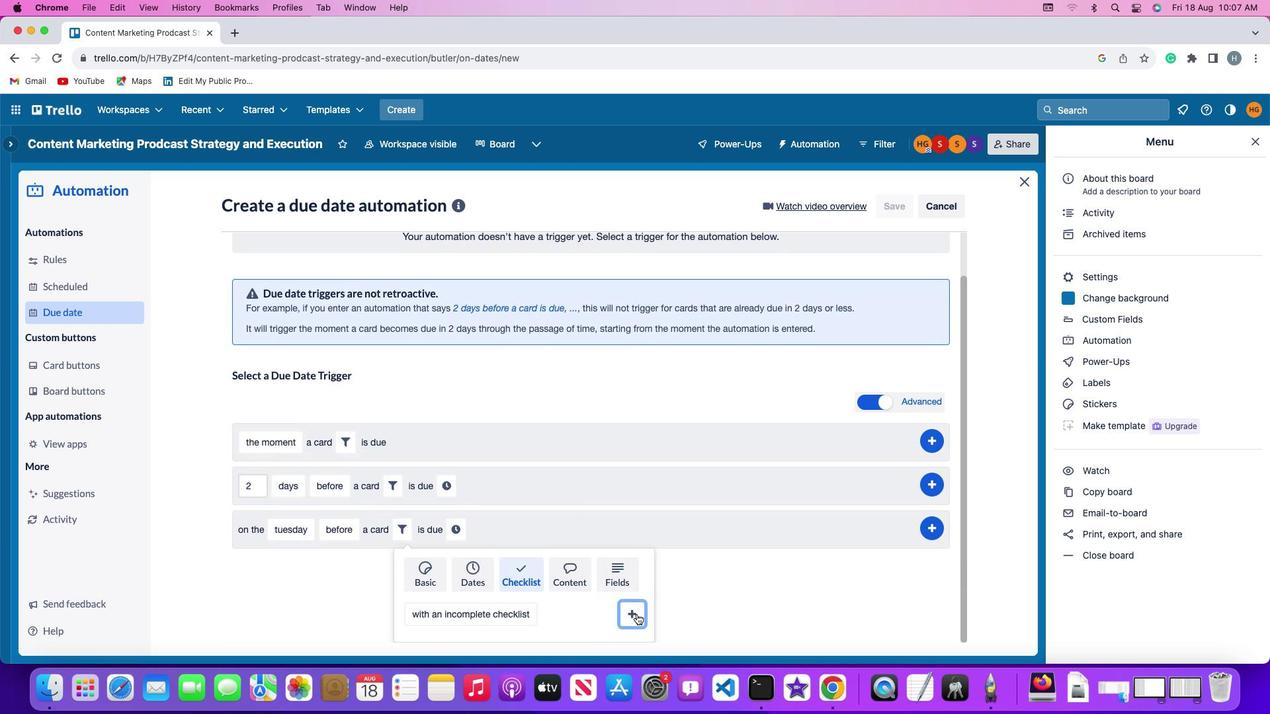 
Action: Mouse pressed left at (636, 614)
Screenshot: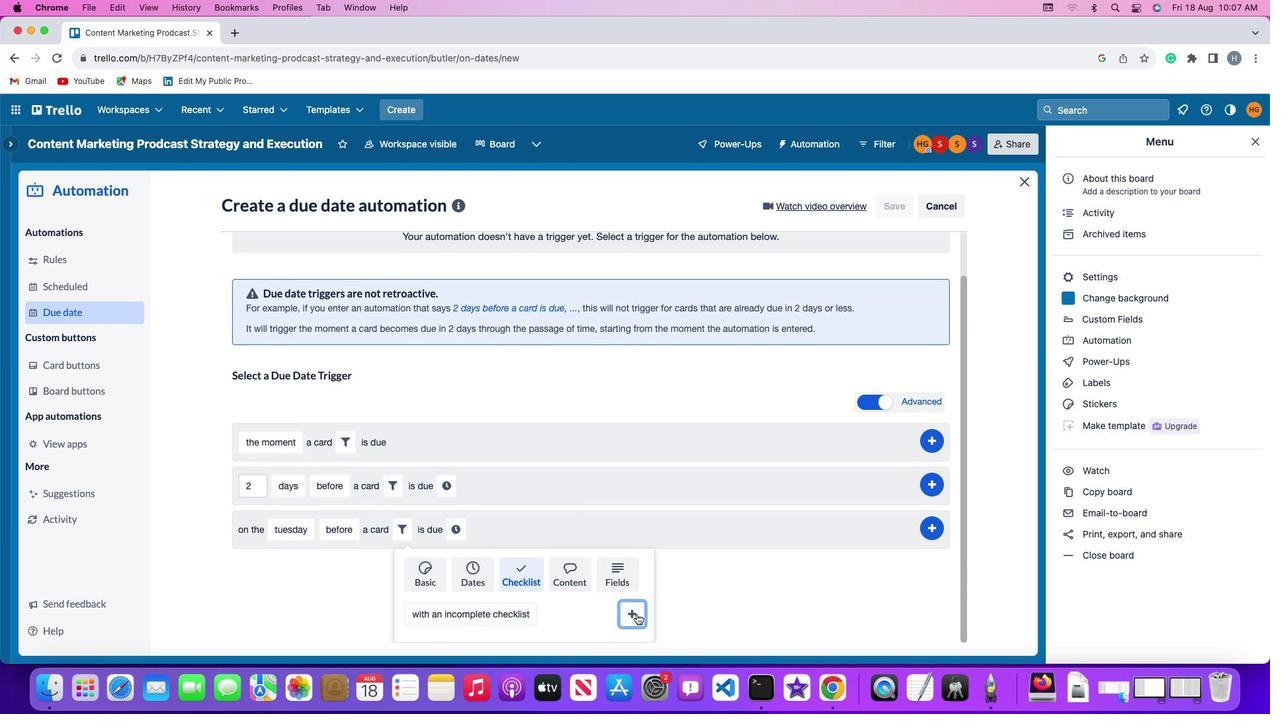 
Action: Mouse moved to (605, 583)
Screenshot: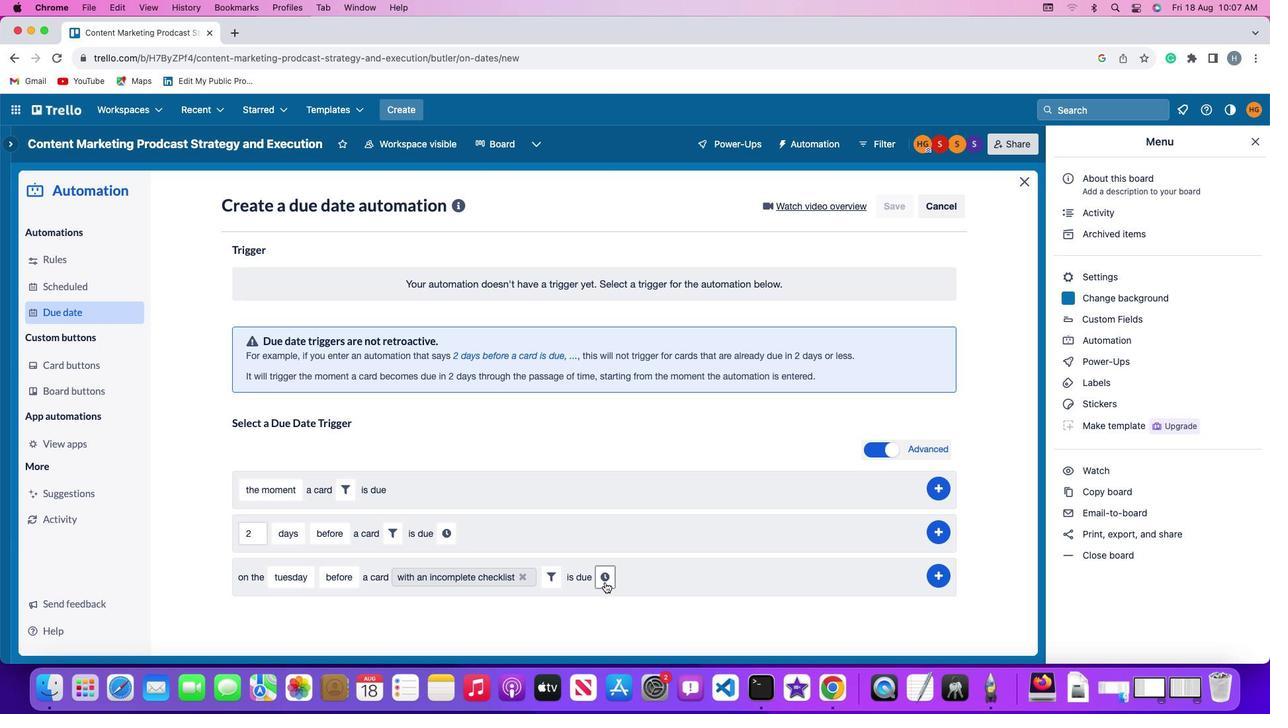 
Action: Mouse pressed left at (605, 583)
Screenshot: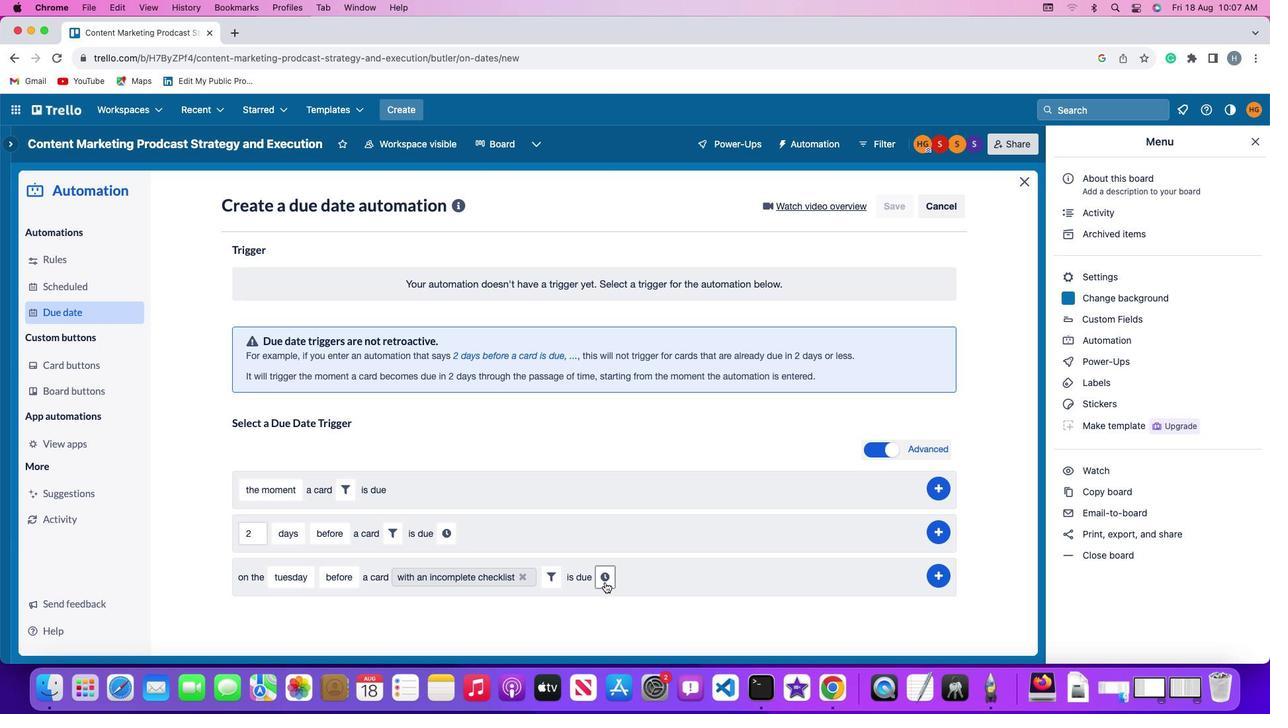 
Action: Mouse moved to (632, 579)
Screenshot: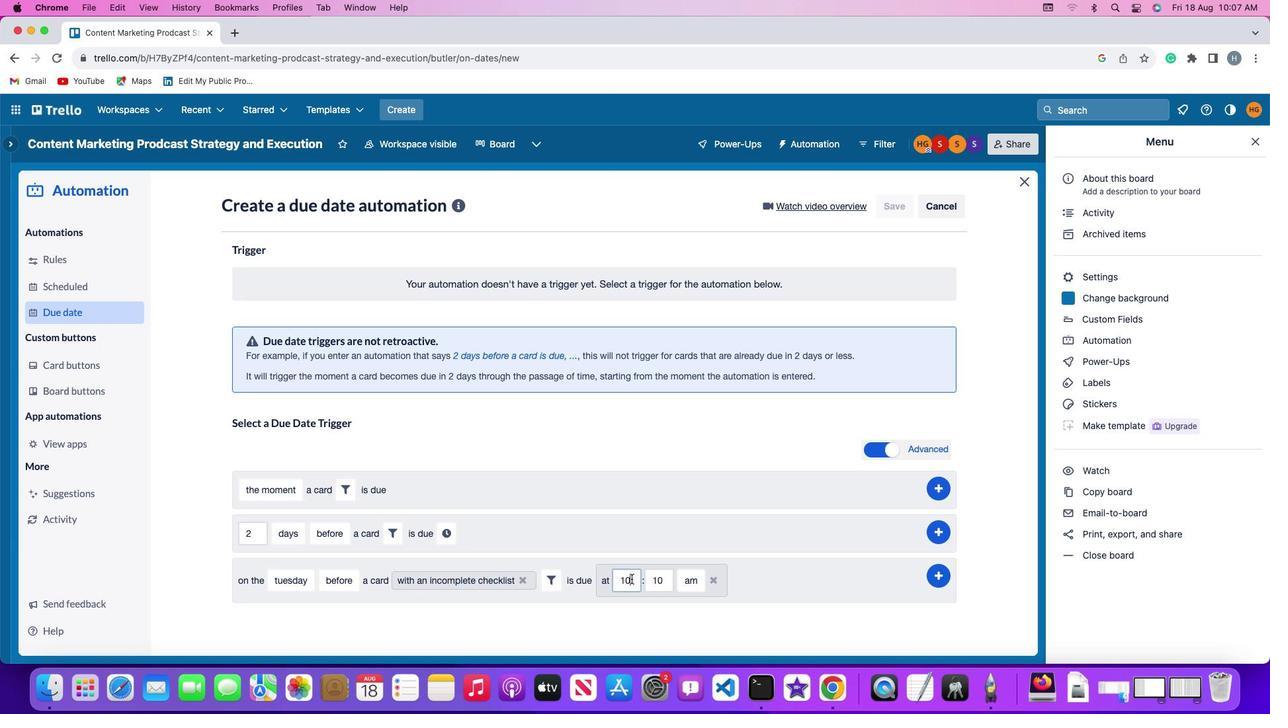 
Action: Mouse pressed left at (632, 579)
Screenshot: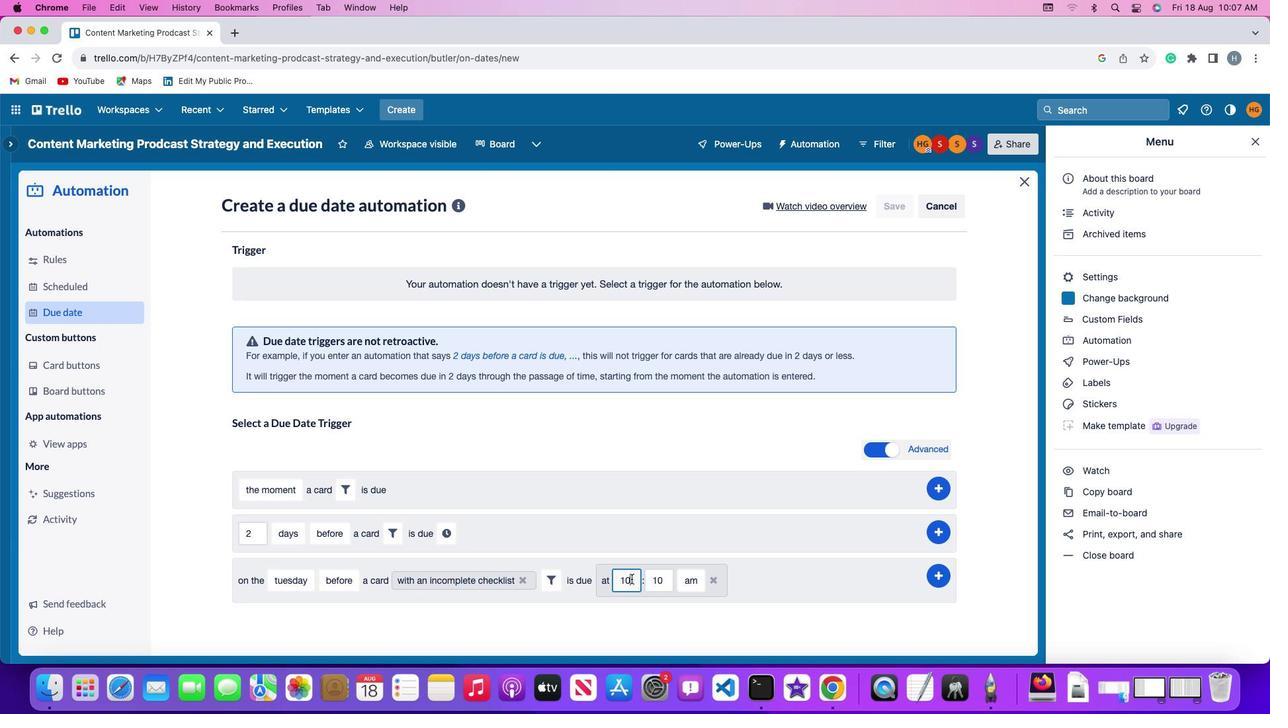 
Action: Mouse moved to (632, 579)
Screenshot: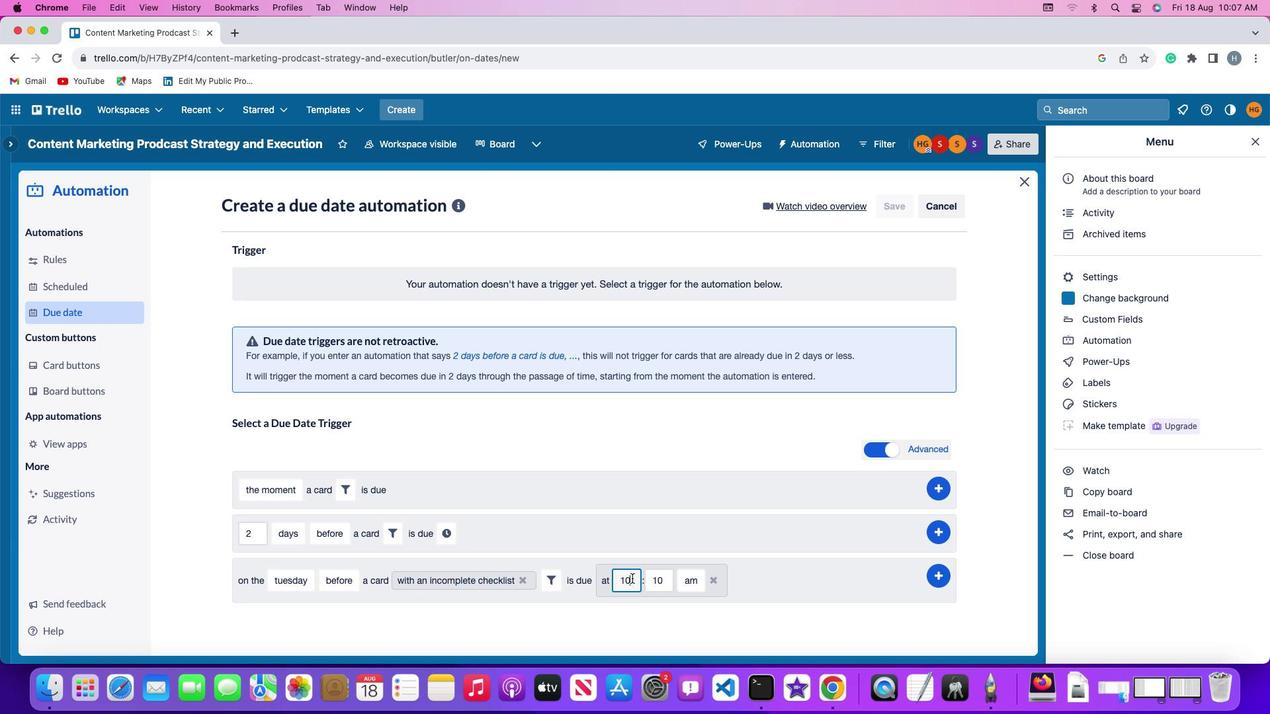 
Action: Key pressed Key.backspaceKey.backspace
Screenshot: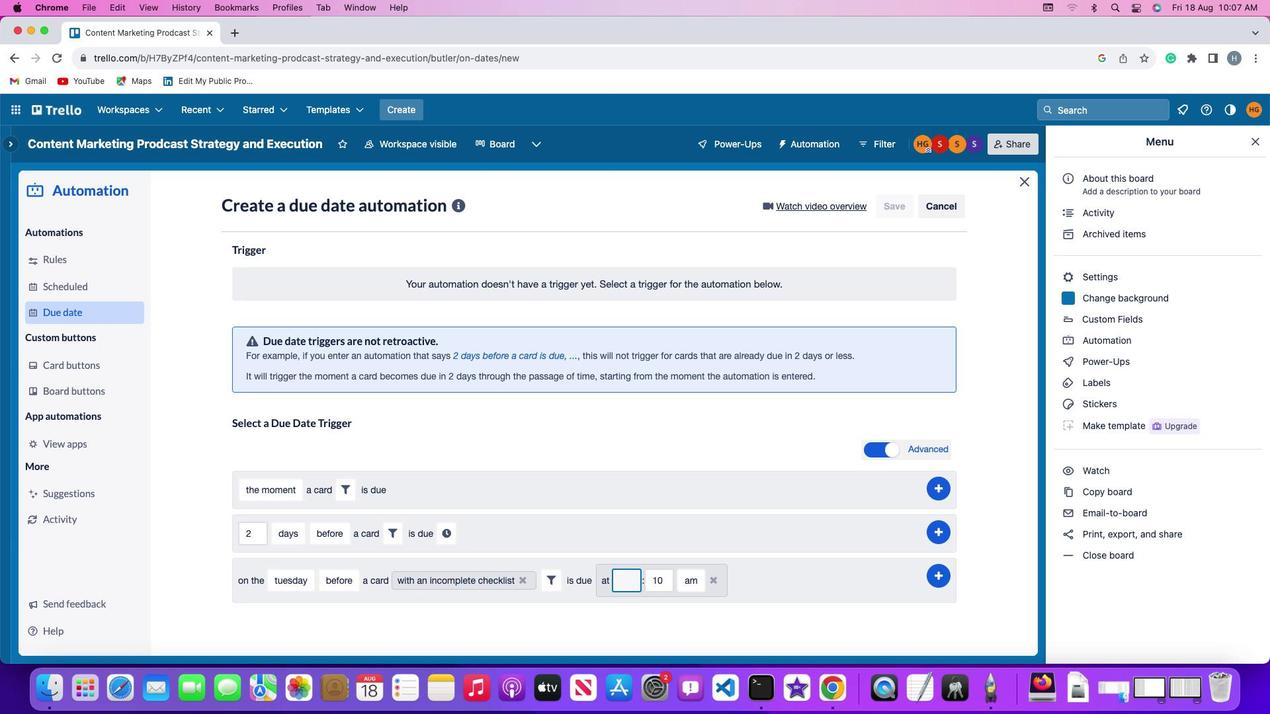 
Action: Mouse moved to (632, 580)
Screenshot: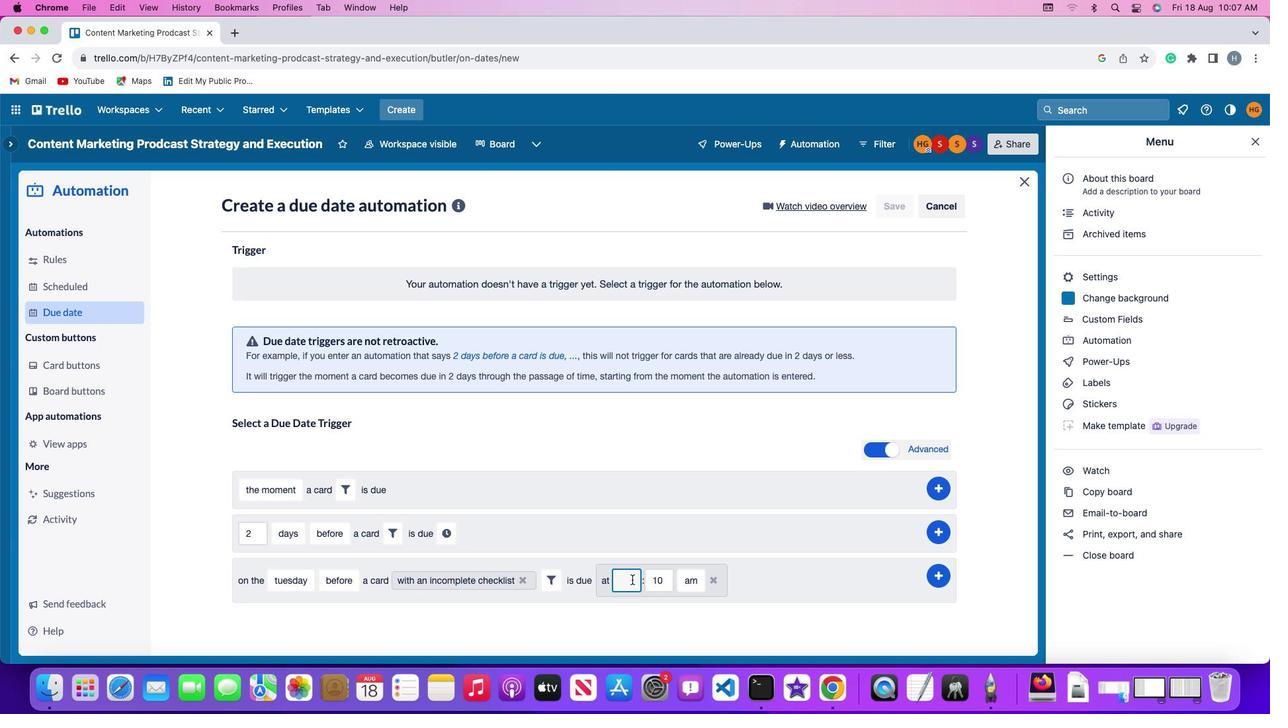 
Action: Key pressed '1'
Screenshot: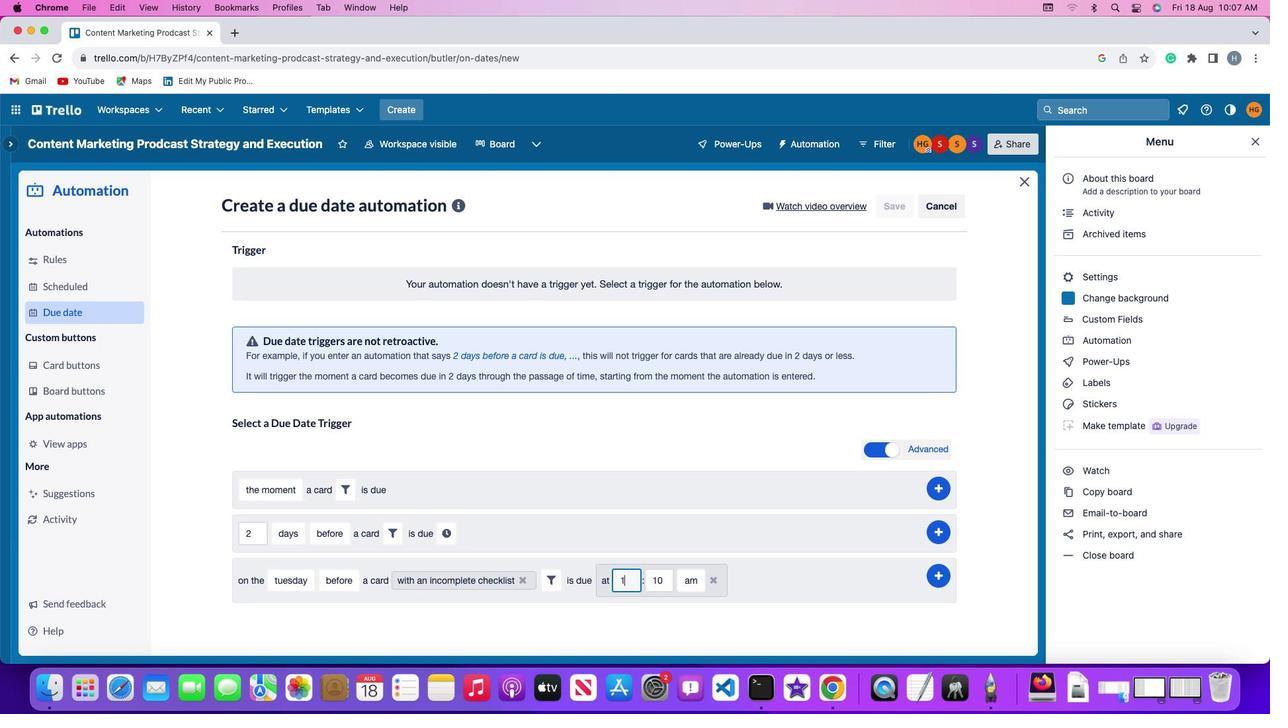 
Action: Mouse moved to (631, 580)
Screenshot: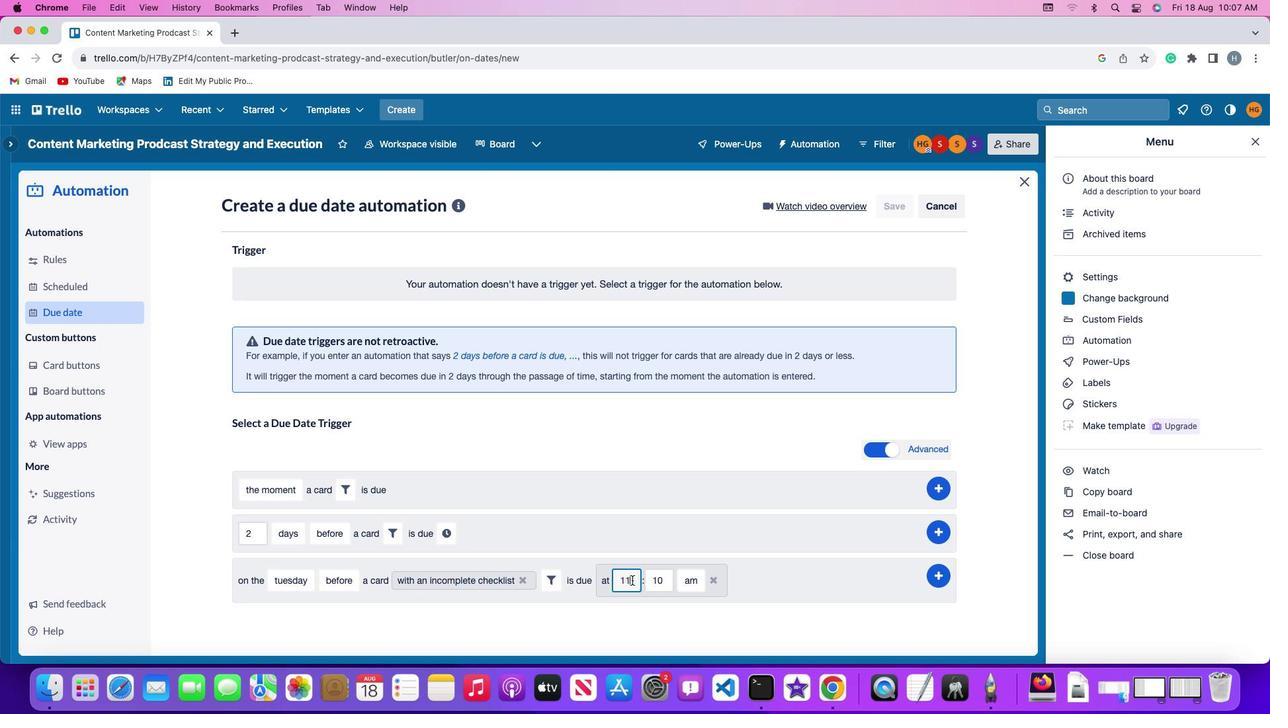
Action: Key pressed '1'
Screenshot: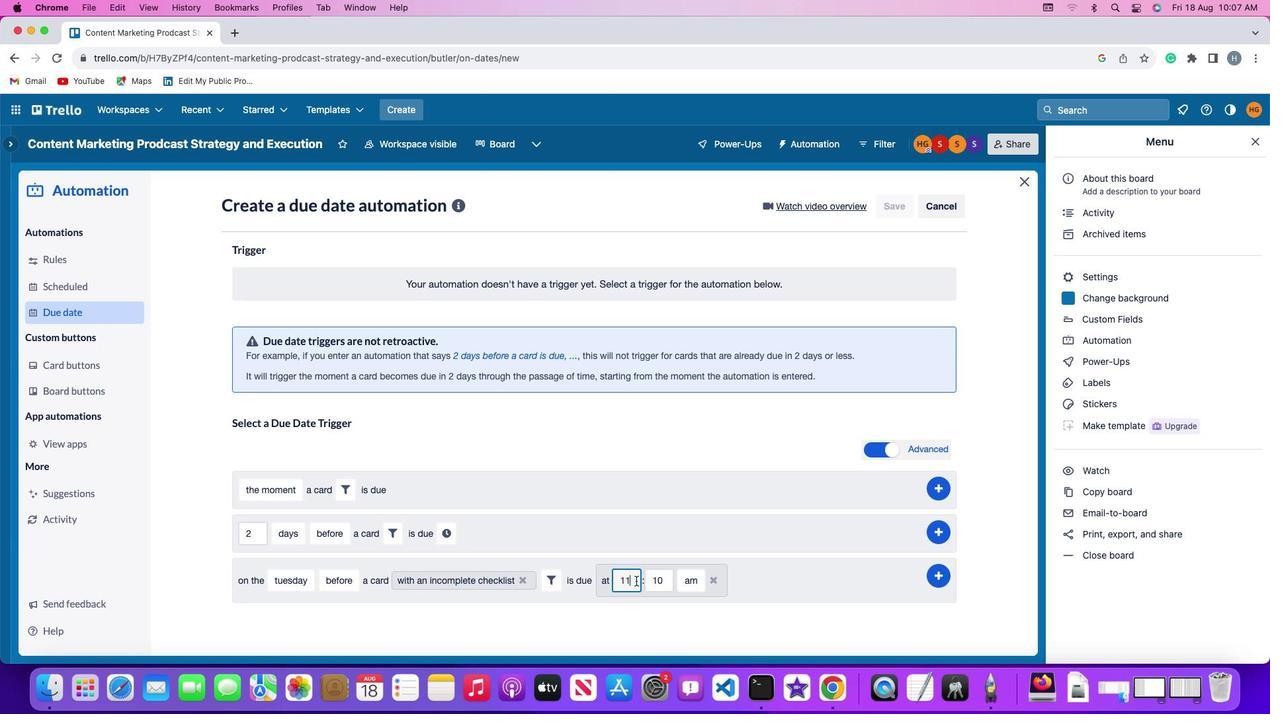 
Action: Mouse moved to (670, 580)
Screenshot: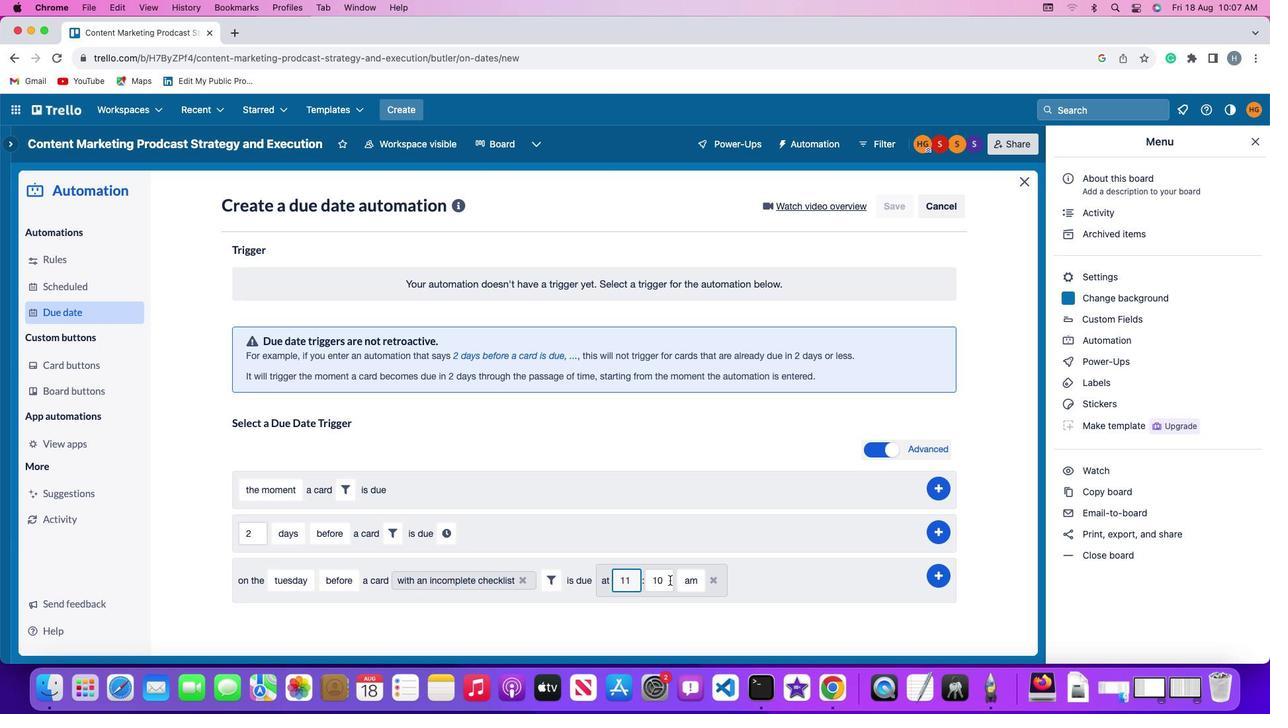 
Action: Mouse pressed left at (670, 580)
Screenshot: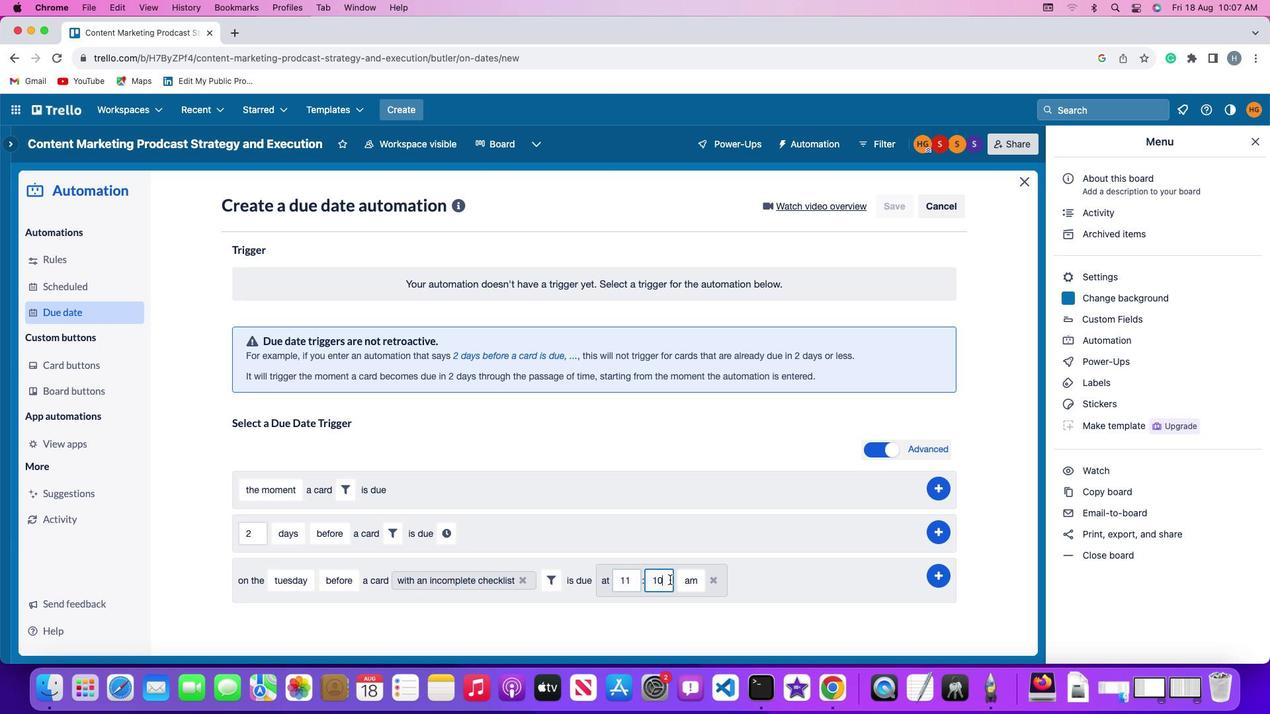 
Action: Mouse moved to (670, 580)
Screenshot: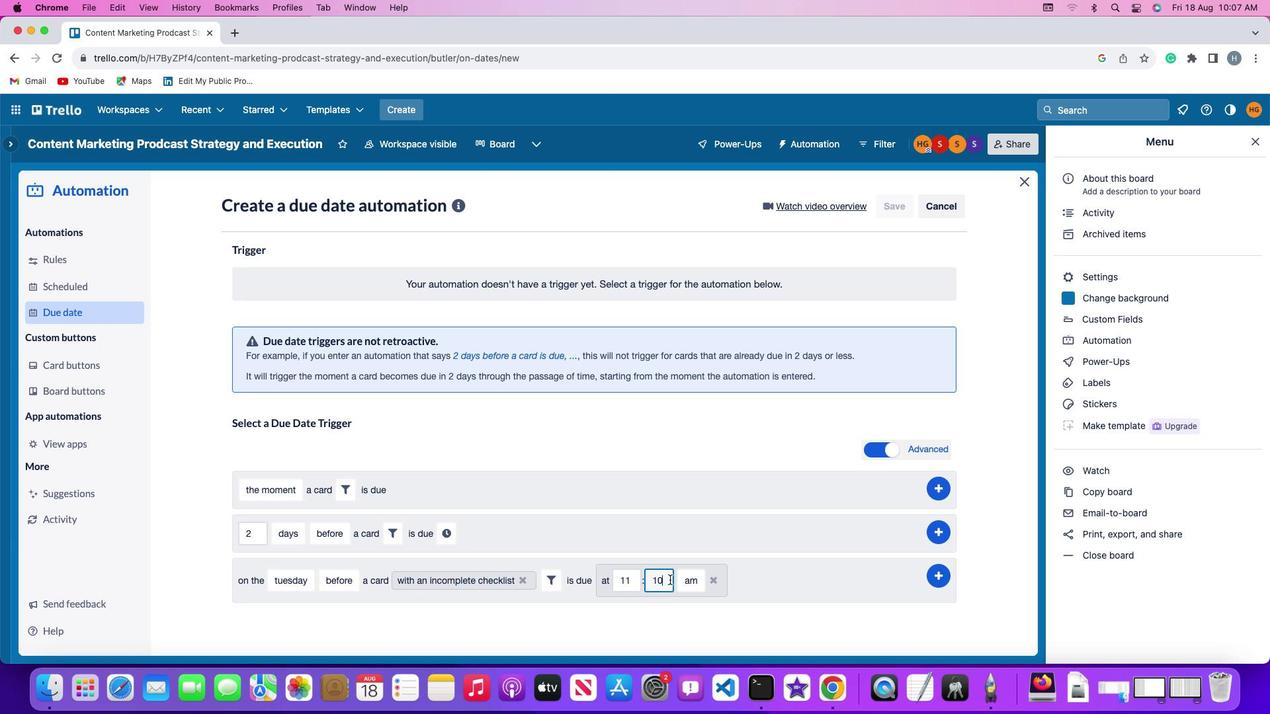 
Action: Key pressed Key.backspace
Screenshot: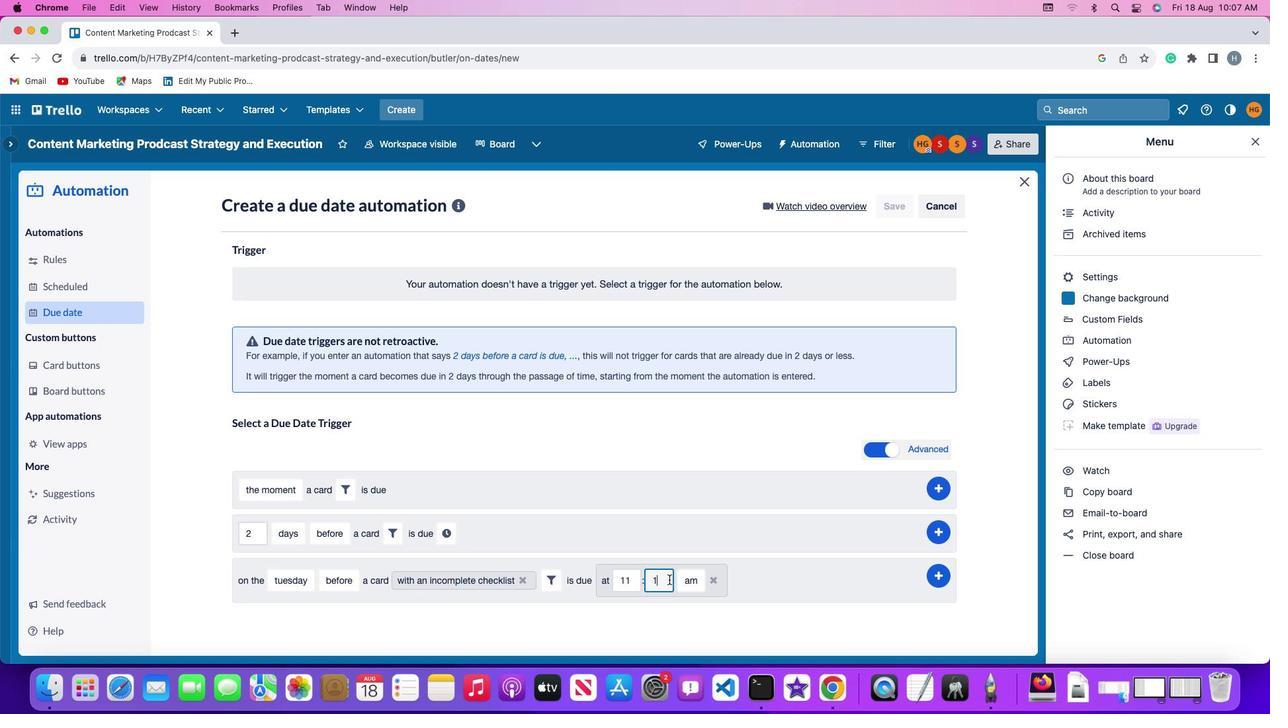 
Action: Mouse moved to (668, 580)
Screenshot: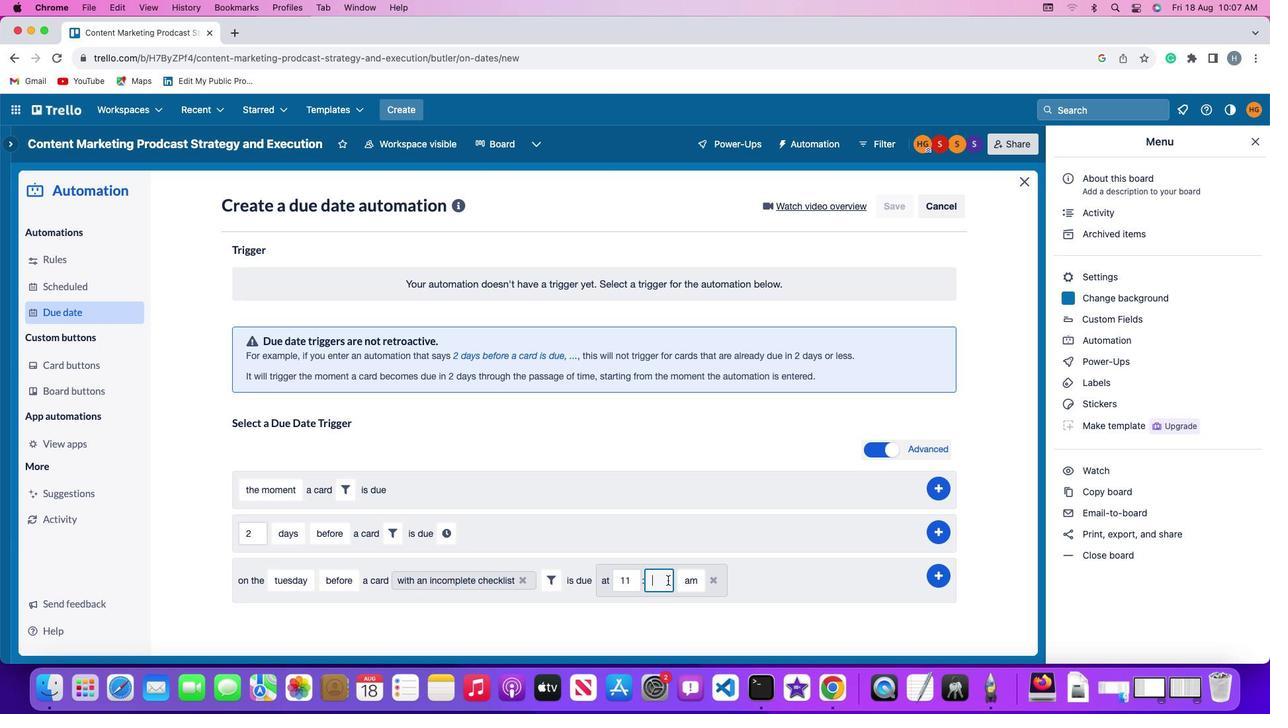 
Action: Key pressed Key.backspace
Screenshot: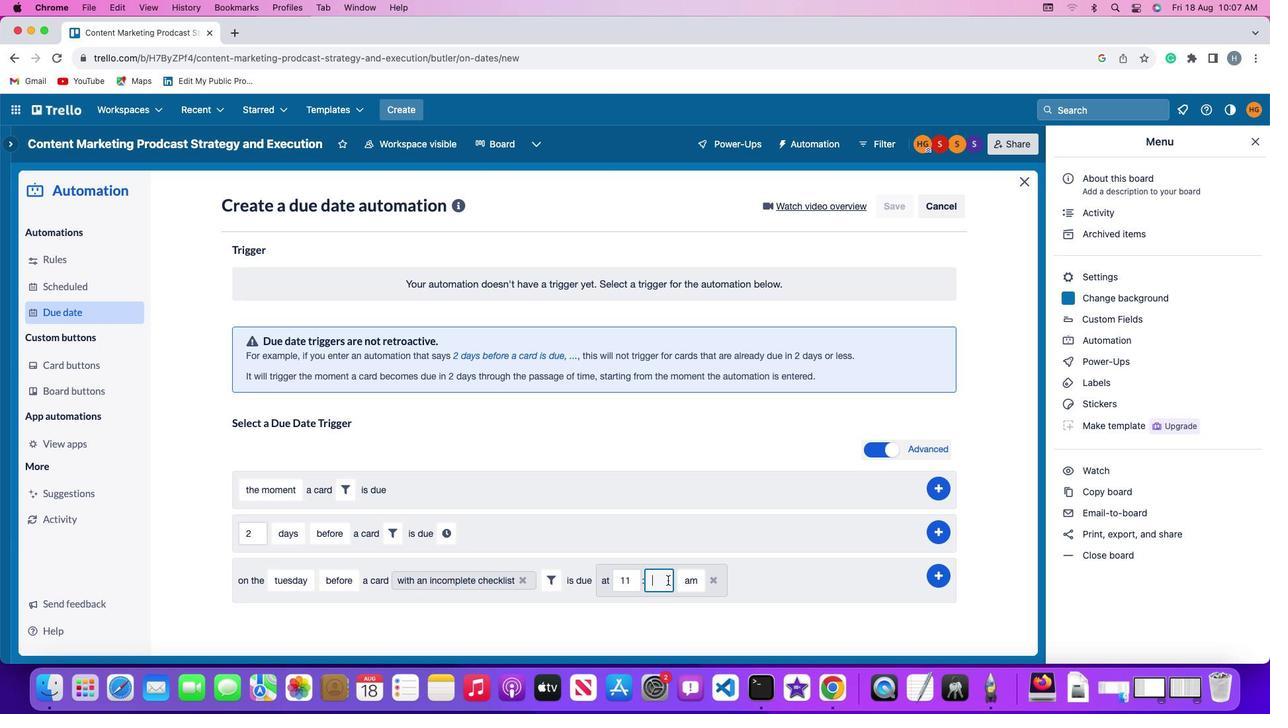 
Action: Mouse moved to (667, 580)
Screenshot: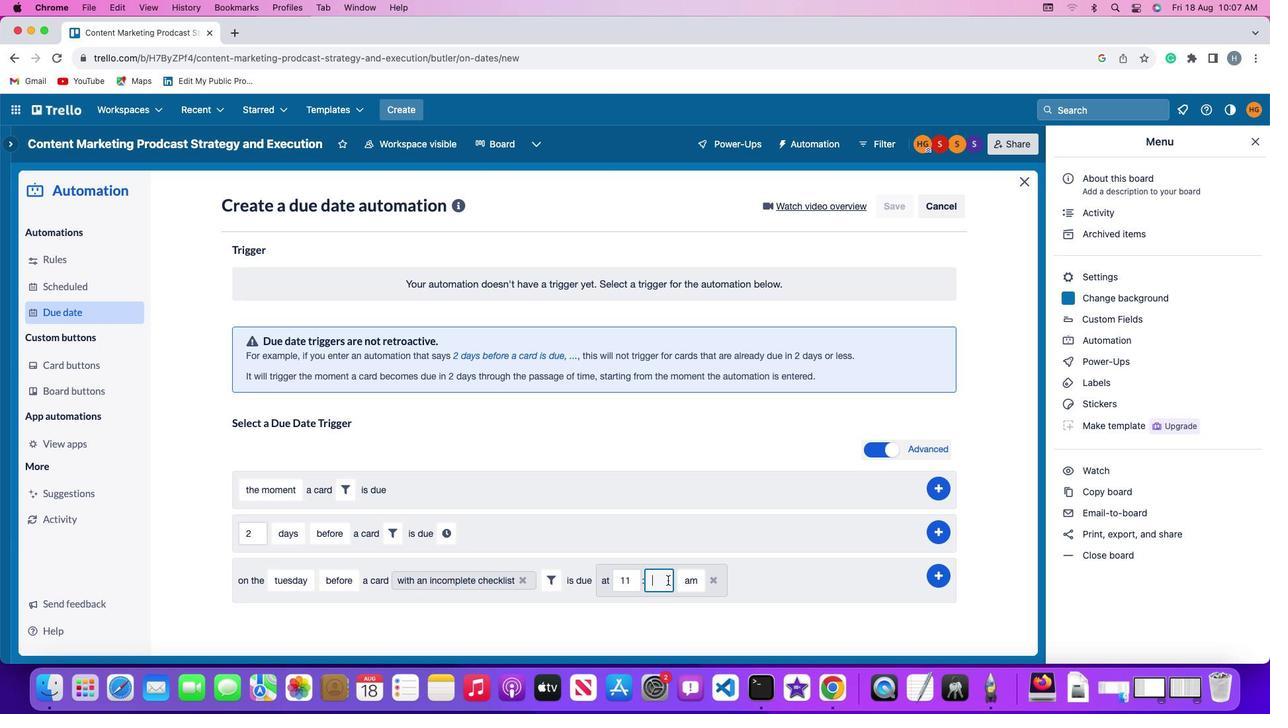 
Action: Key pressed '0'
Screenshot: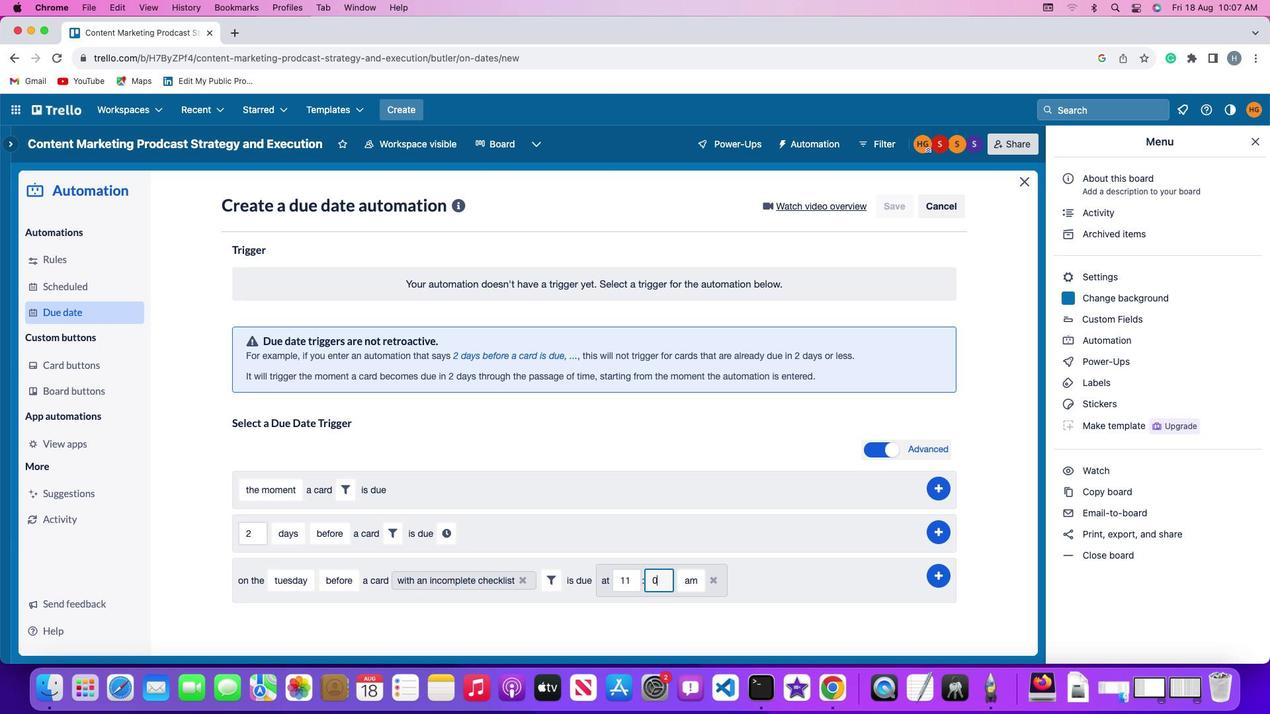 
Action: Mouse moved to (667, 580)
Screenshot: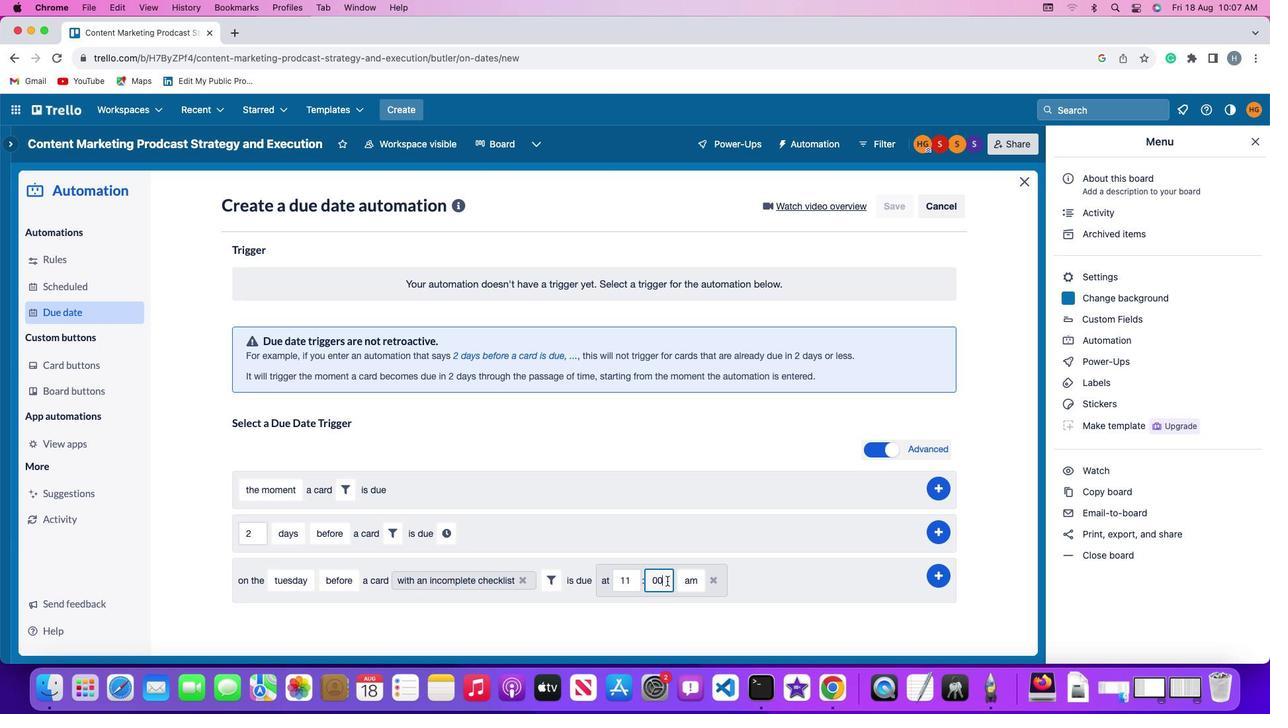 
Action: Key pressed '0'
Screenshot: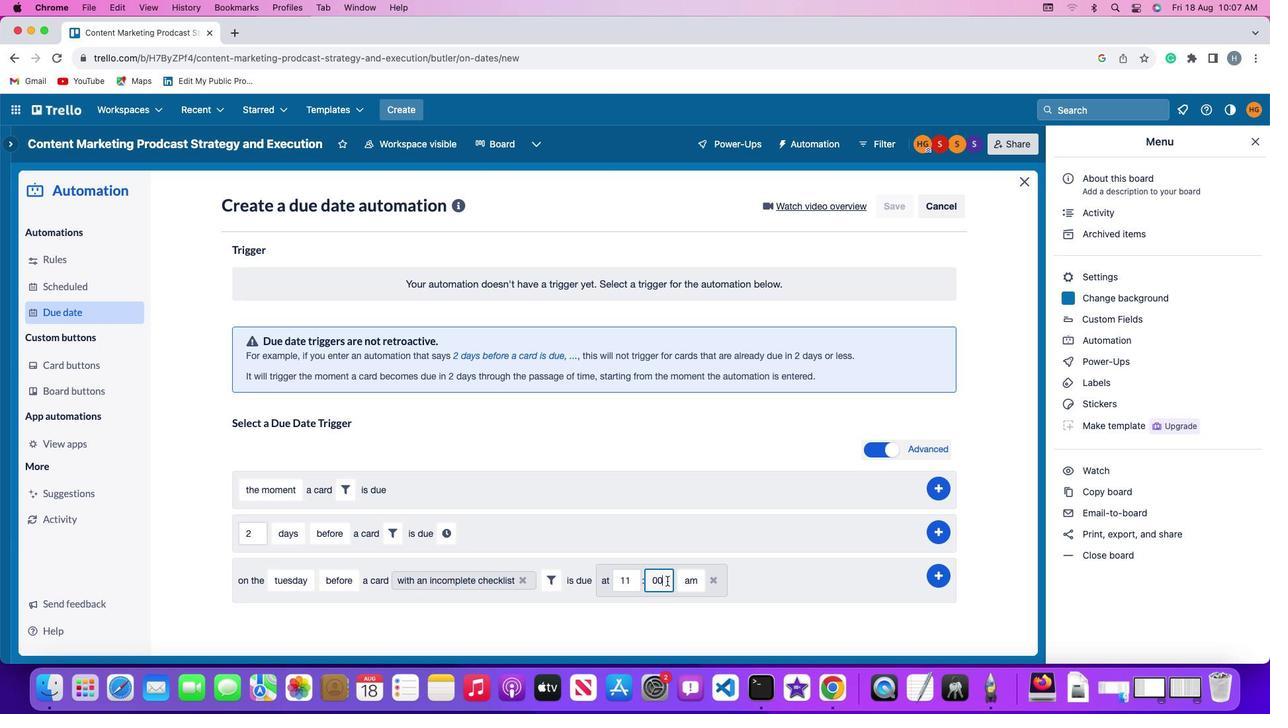 
Action: Mouse moved to (685, 581)
Screenshot: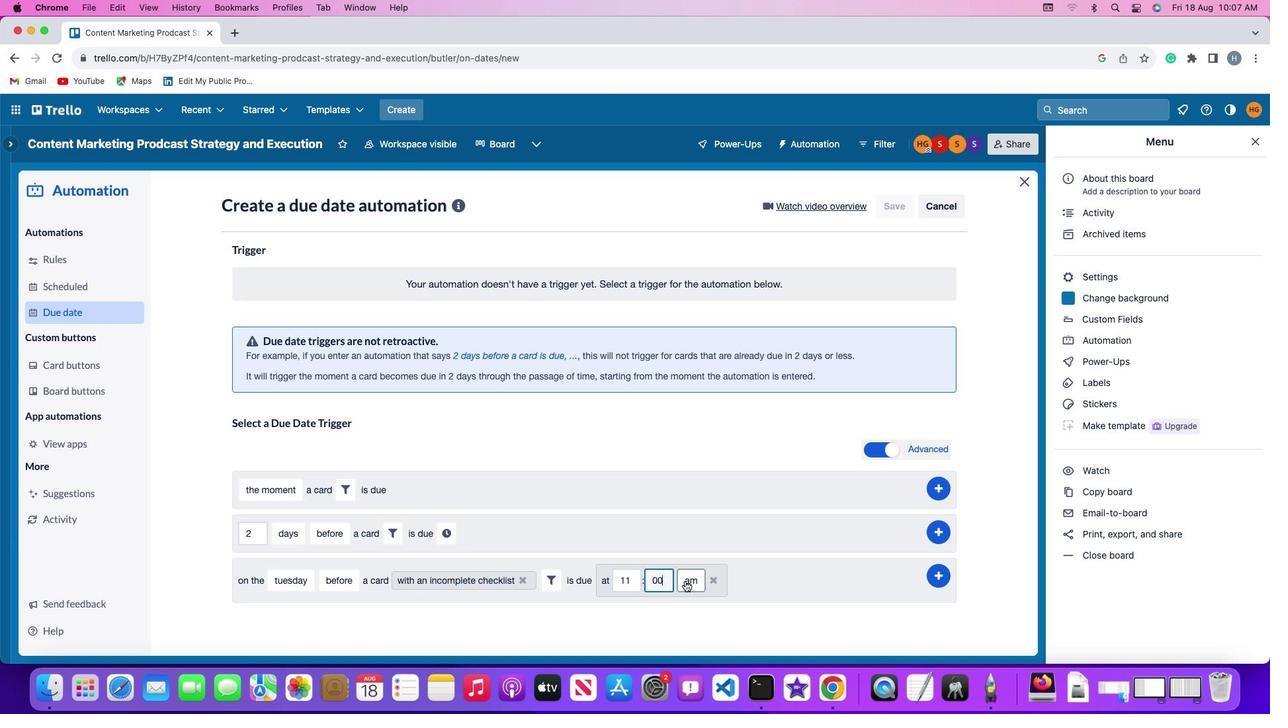 
Action: Mouse pressed left at (685, 581)
Screenshot: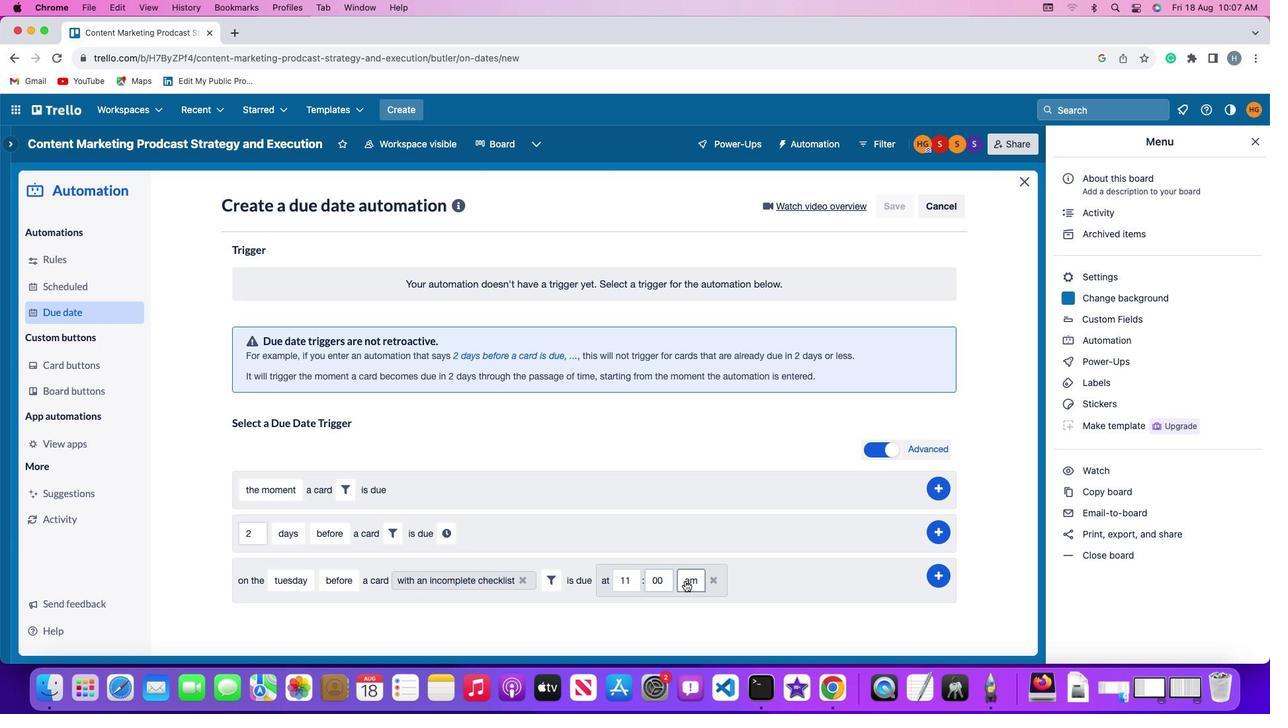 
Action: Mouse moved to (692, 598)
Screenshot: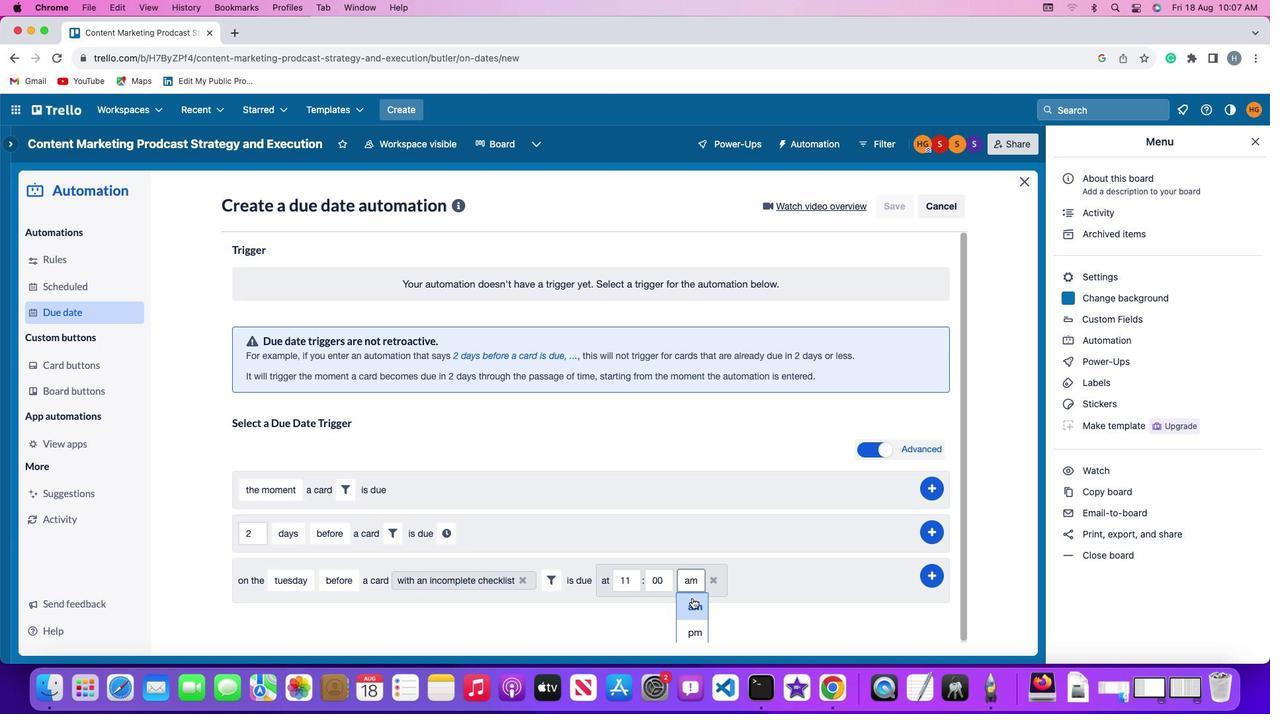 
Action: Mouse pressed left at (692, 598)
Screenshot: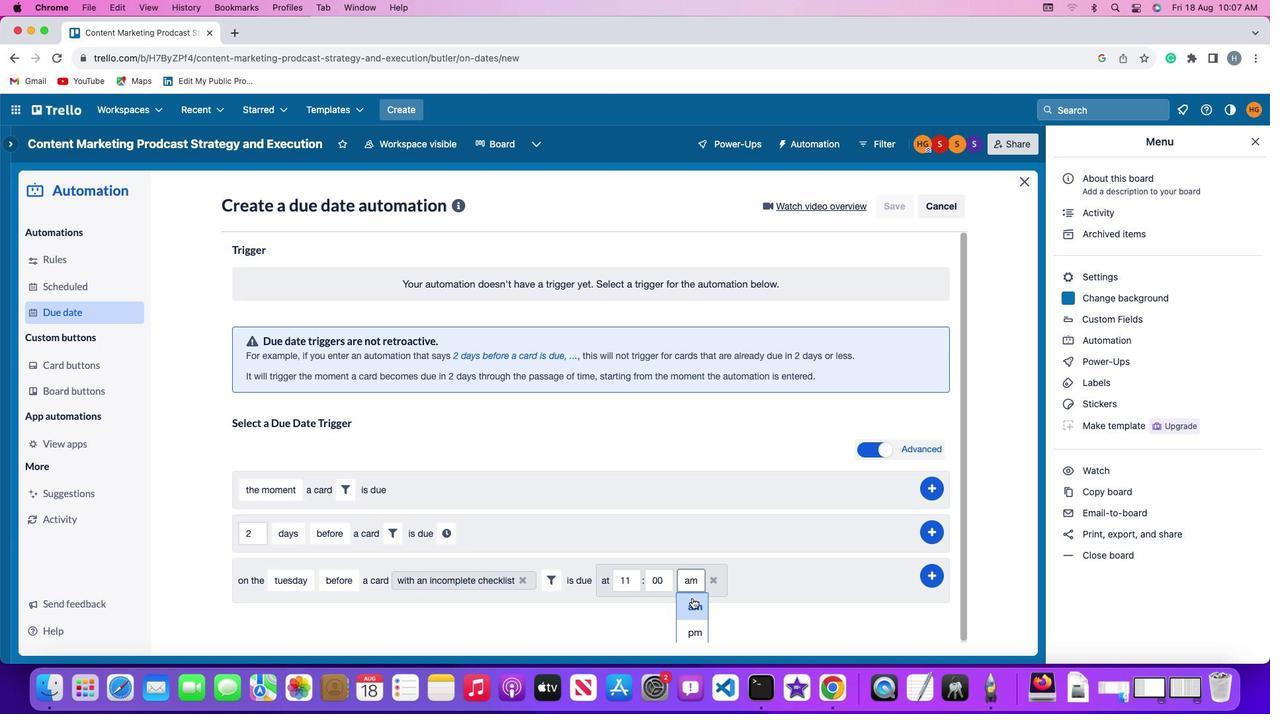 
Action: Mouse moved to (941, 571)
Screenshot: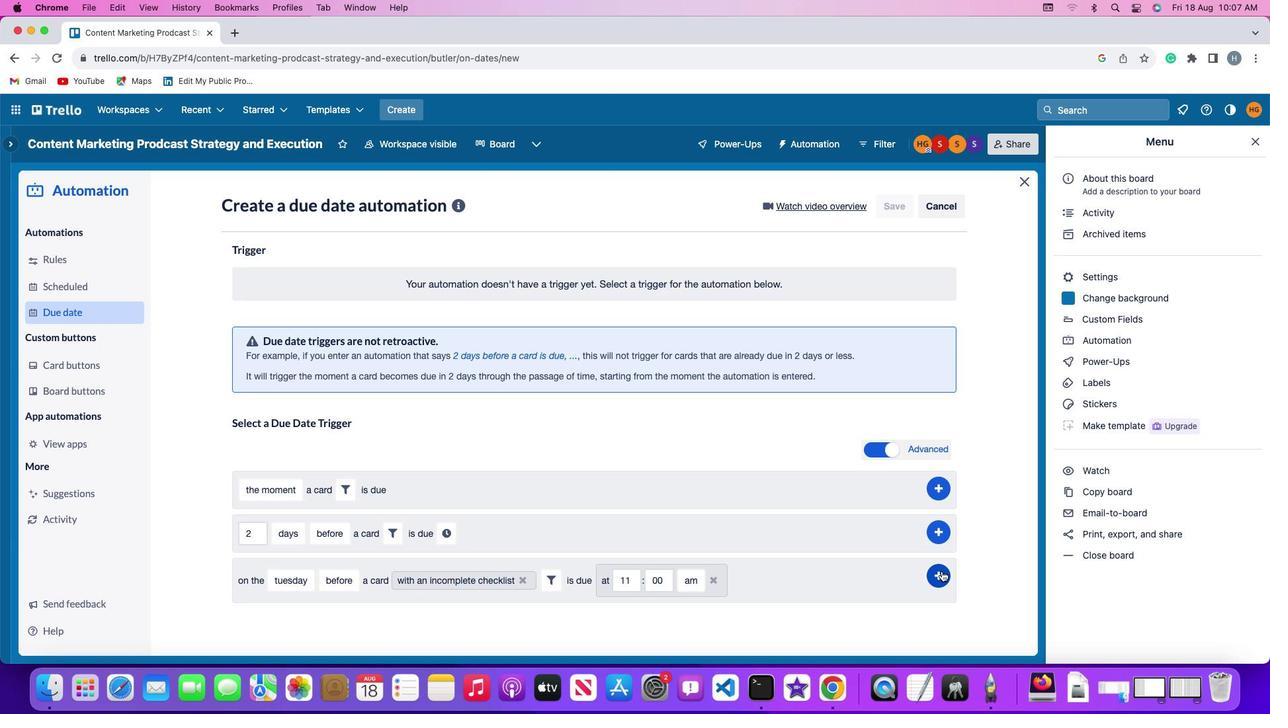 
Action: Mouse pressed left at (941, 571)
Screenshot: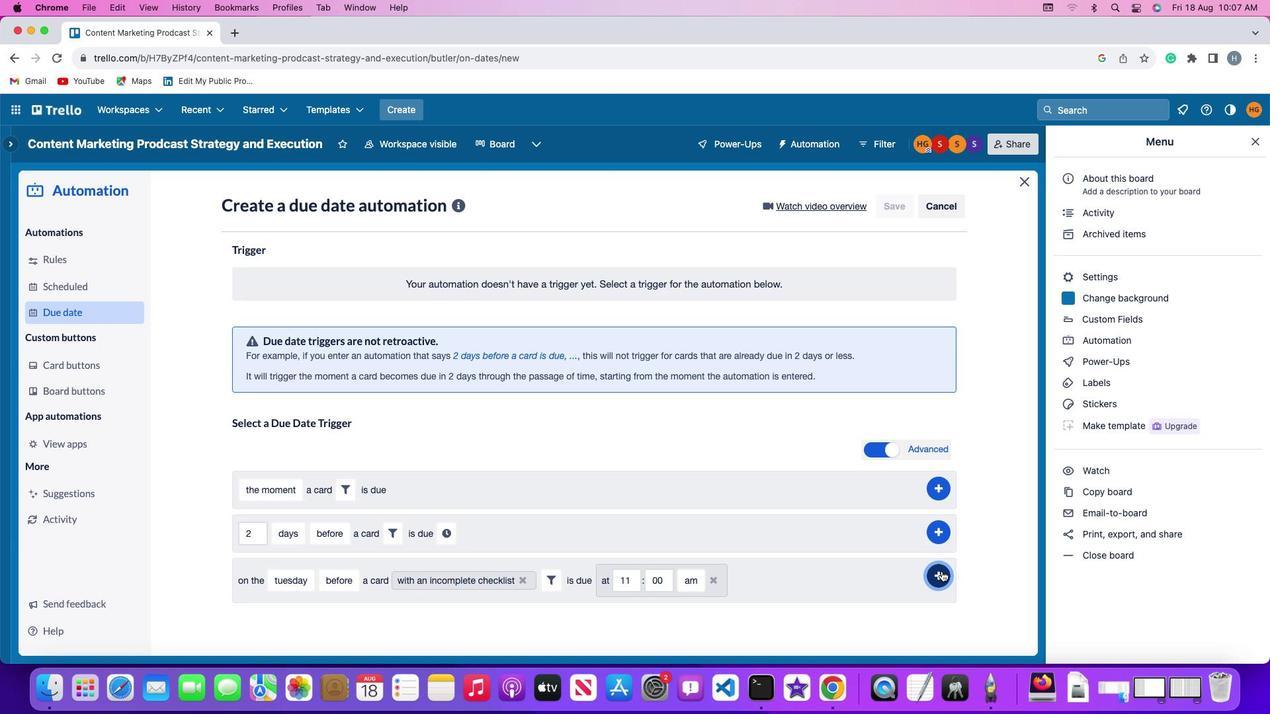 
Action: Mouse moved to (981, 495)
Screenshot: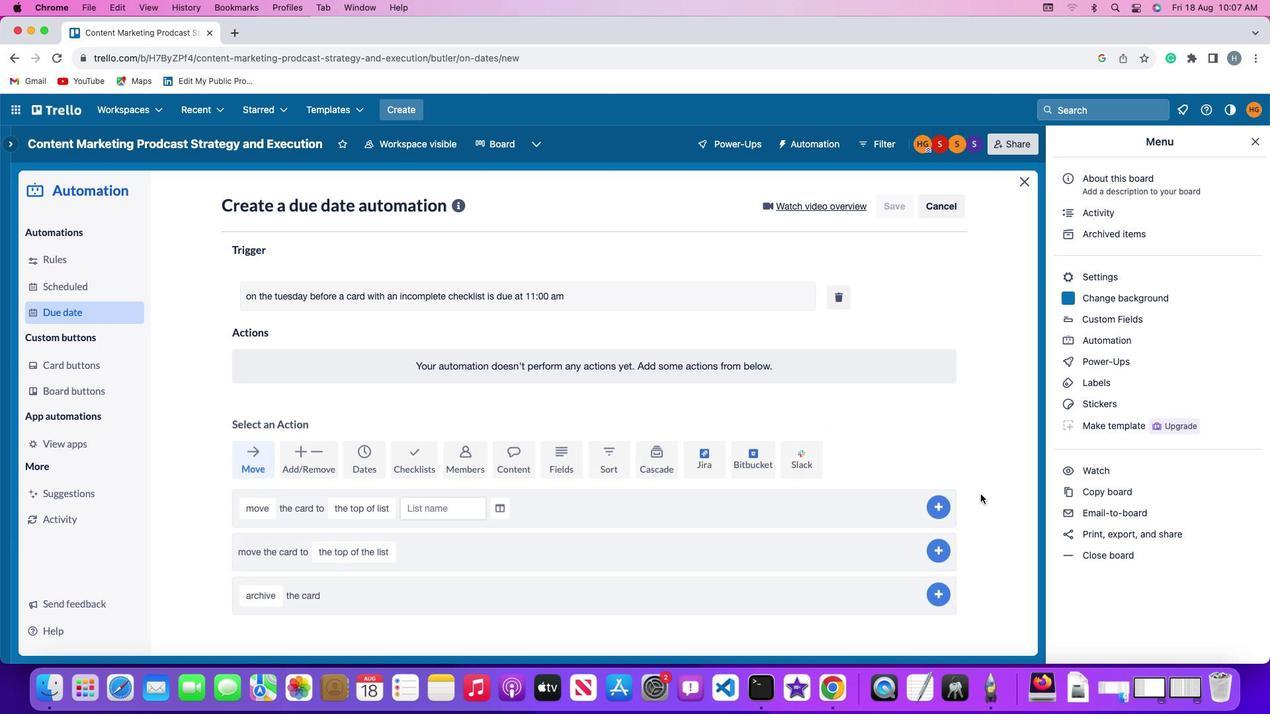 
